Task: Find connections with filter location Hoogstraten with filter topic #jobsearching with filter profile language German with filter current company Lemon Tree Hotels with filter school Raghu Institute Of Technology with filter industry Mobile Food Services with filter service category Labor and Employment Law with filter keywords title Meals on Wheels Driver
Action: Mouse moved to (577, 120)
Screenshot: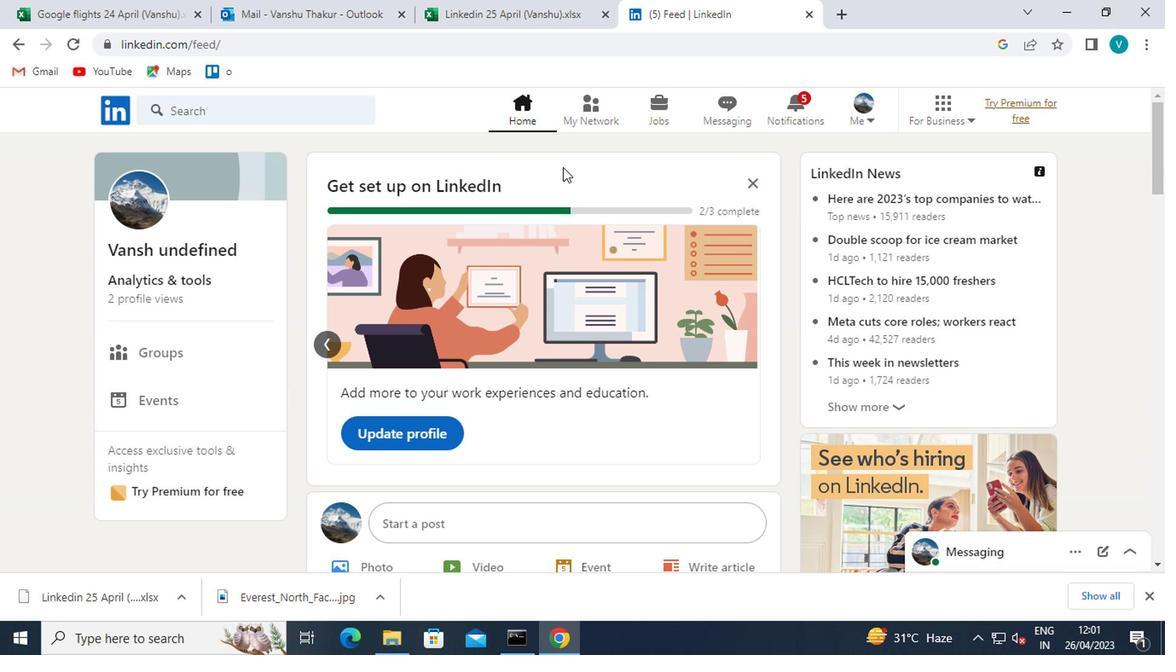 
Action: Mouse pressed left at (577, 120)
Screenshot: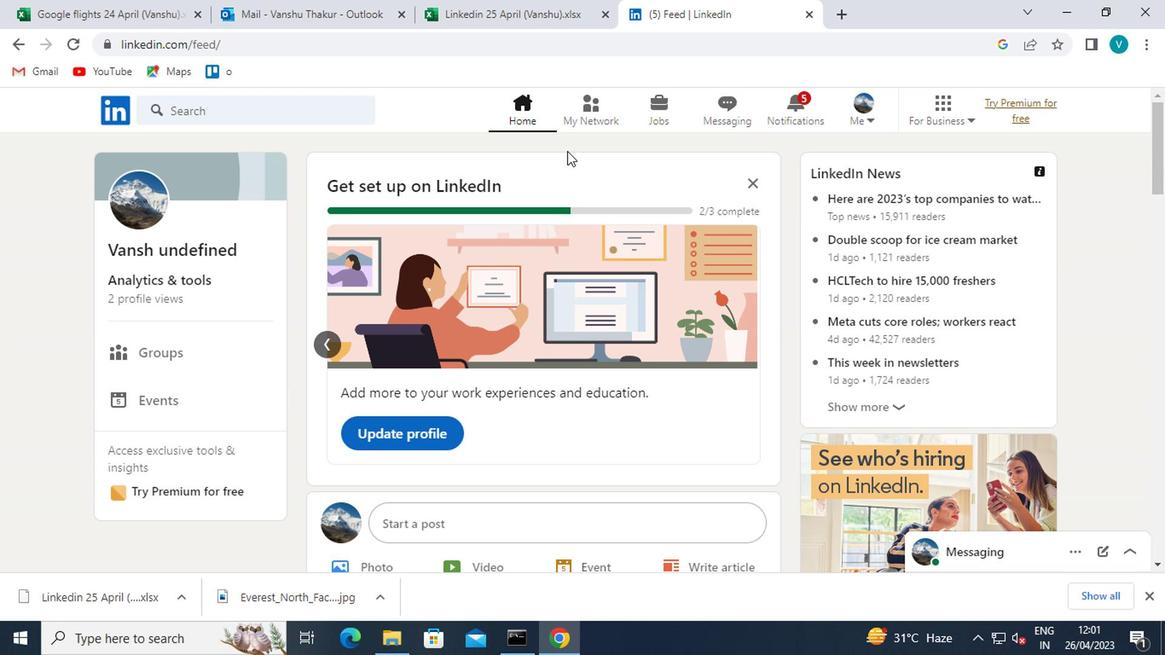 
Action: Mouse moved to (191, 202)
Screenshot: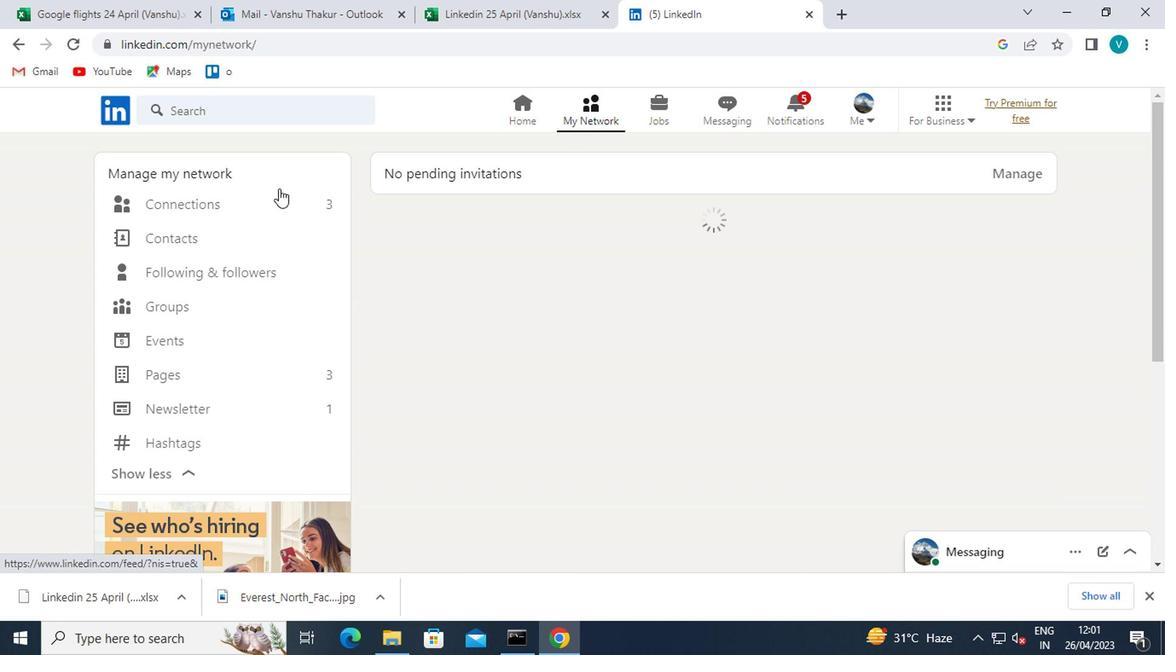 
Action: Mouse pressed left at (191, 202)
Screenshot: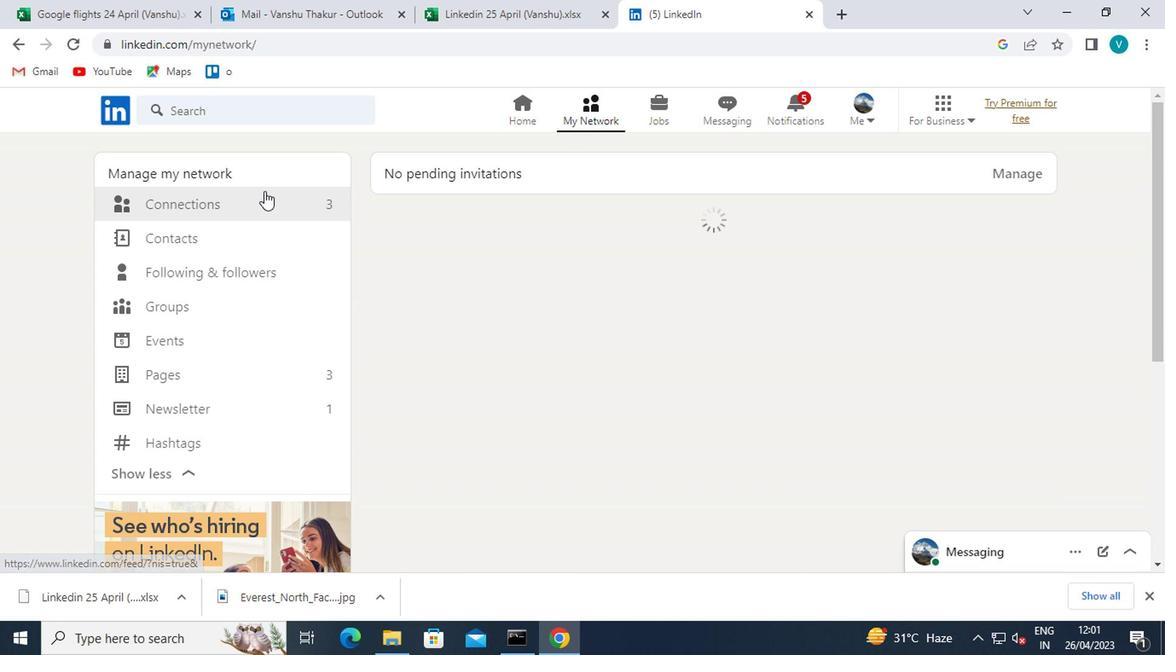
Action: Mouse moved to (702, 201)
Screenshot: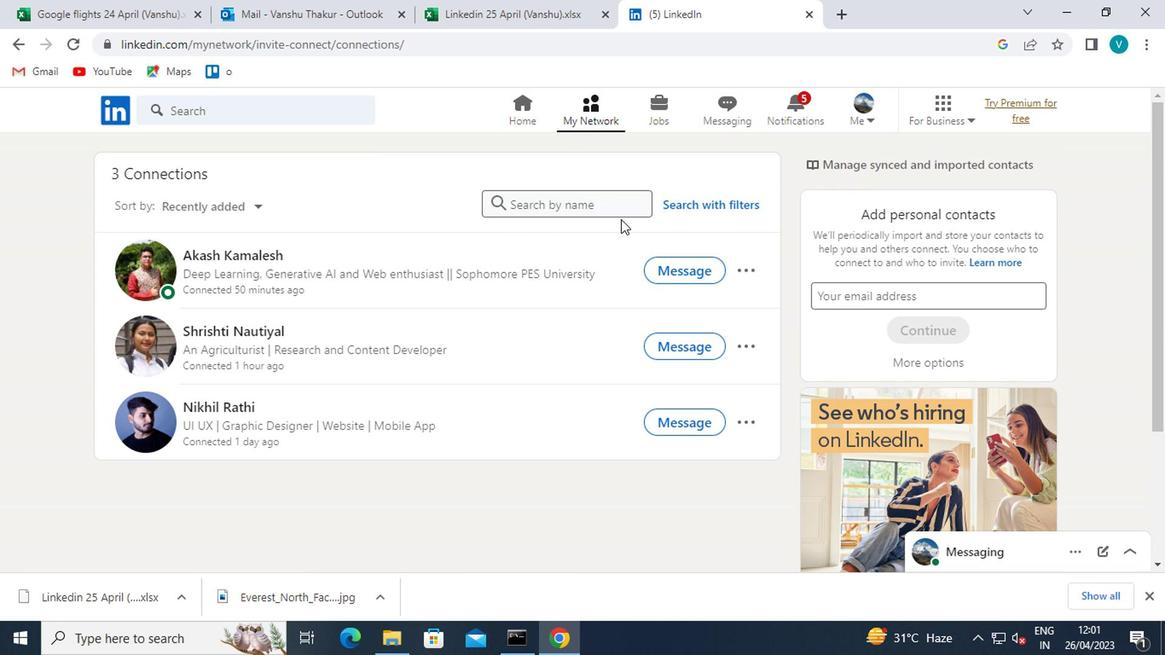 
Action: Mouse pressed left at (702, 201)
Screenshot: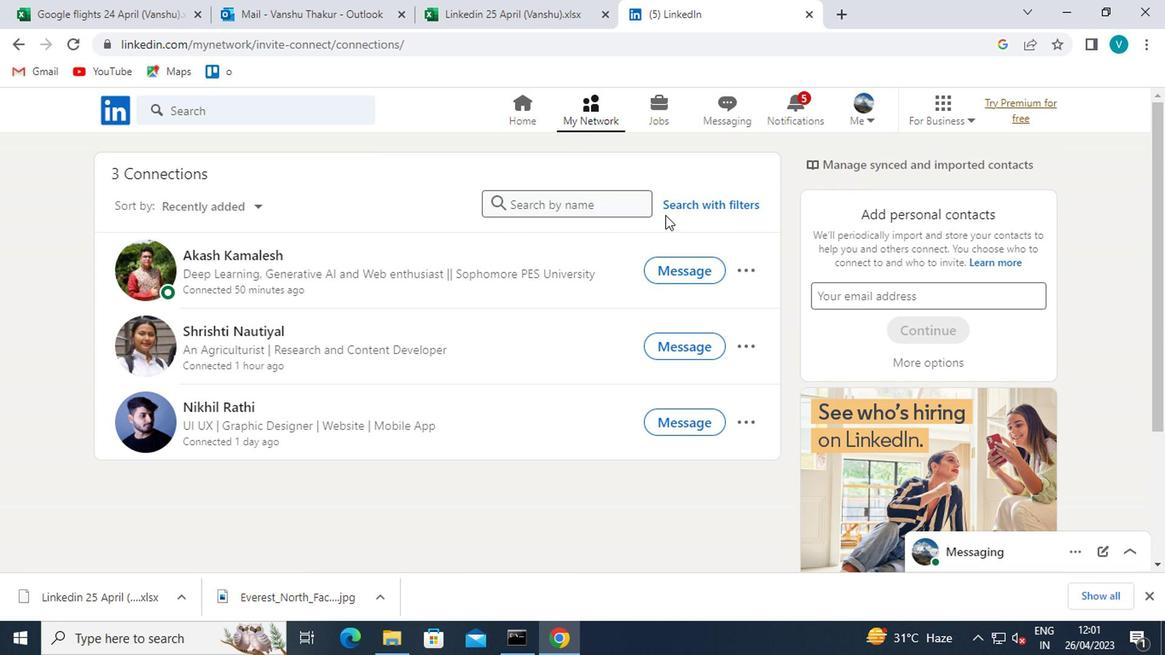 
Action: Mouse moved to (576, 158)
Screenshot: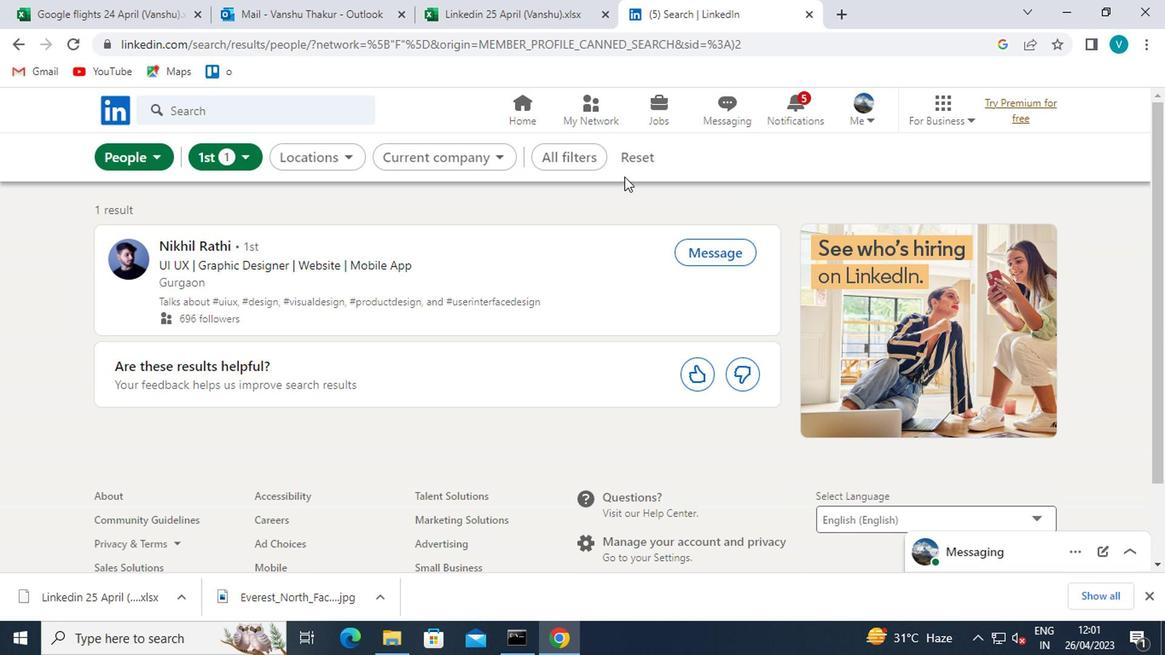 
Action: Mouse pressed left at (576, 158)
Screenshot: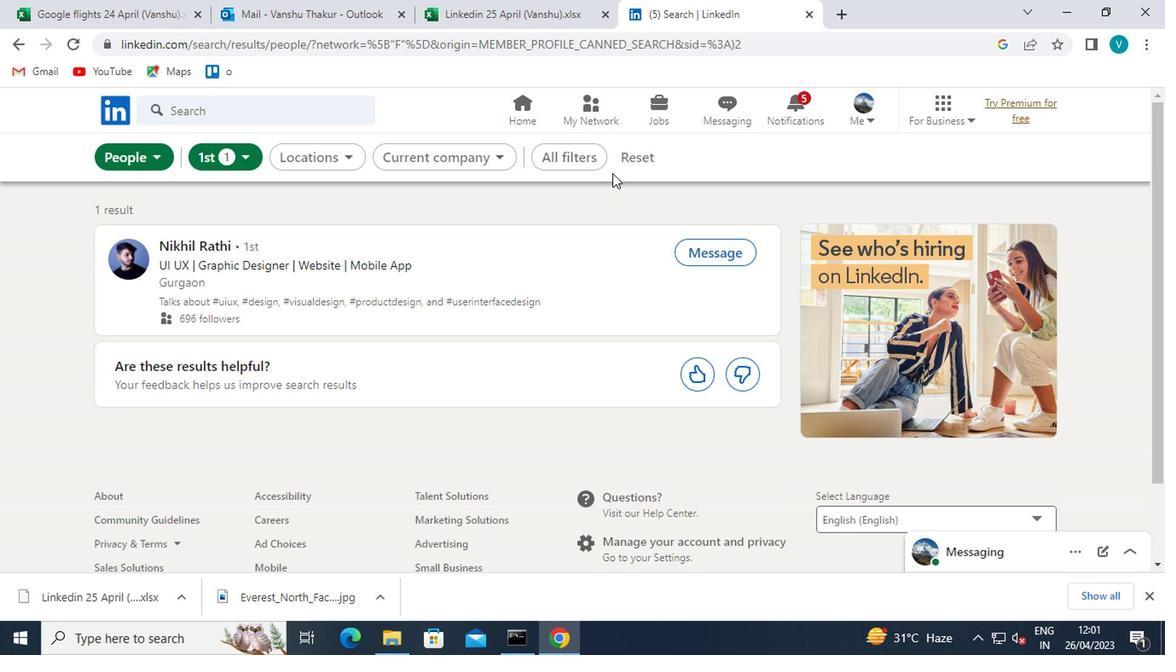 
Action: Mouse moved to (761, 260)
Screenshot: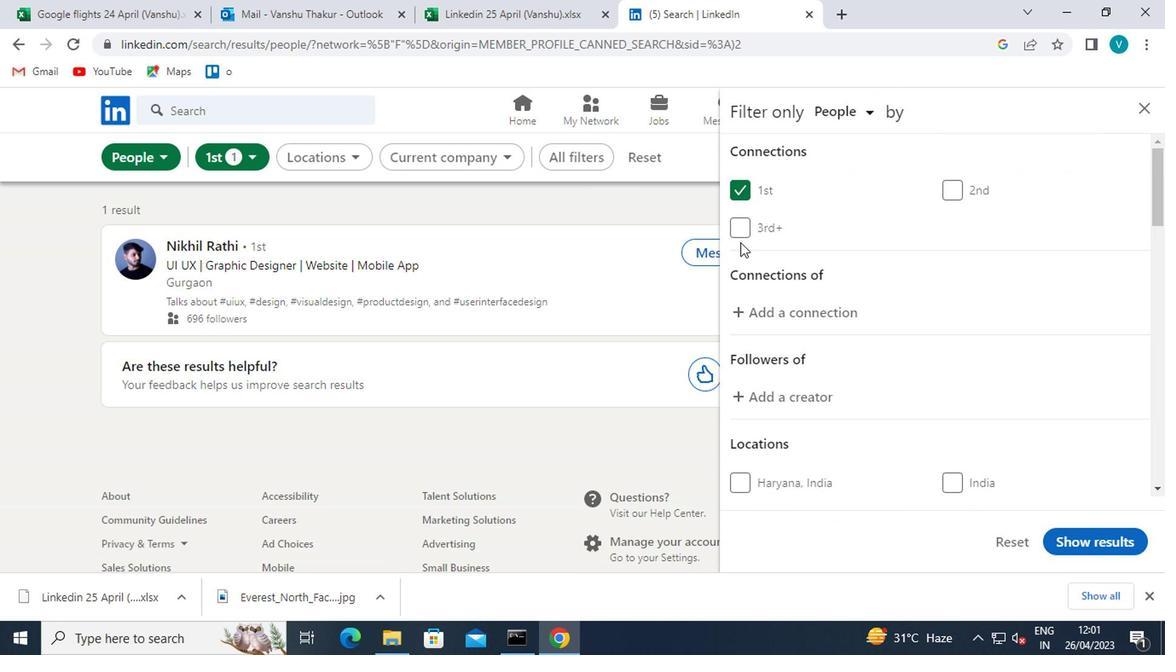 
Action: Mouse scrolled (761, 259) with delta (0, -1)
Screenshot: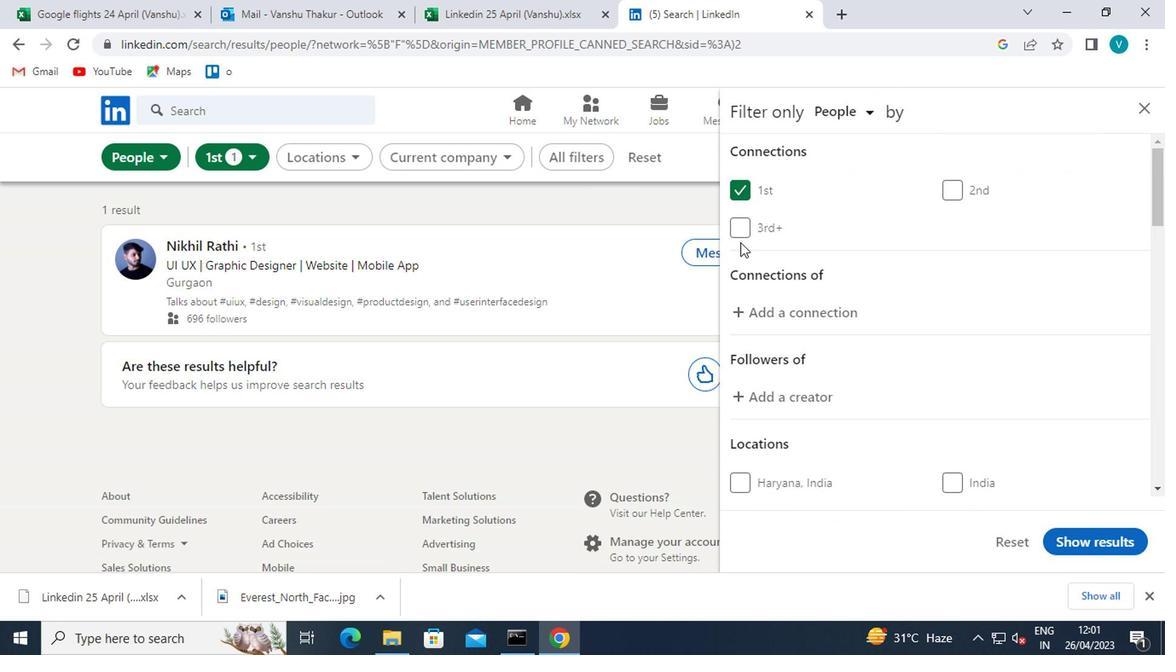 
Action: Mouse moved to (763, 261)
Screenshot: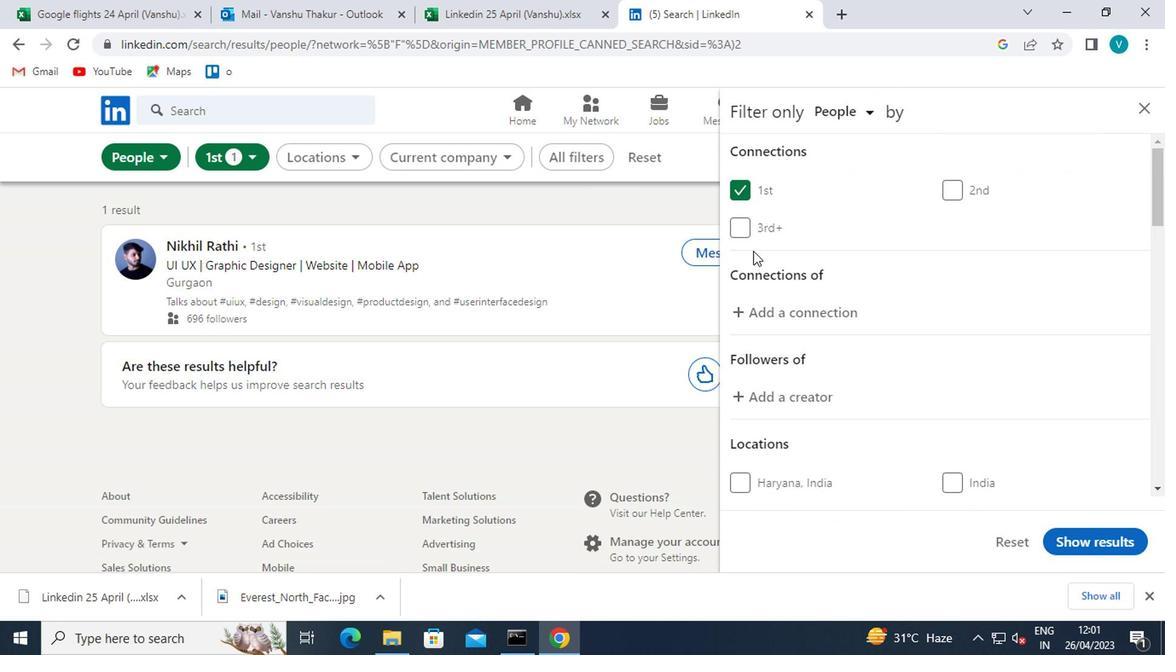 
Action: Mouse scrolled (763, 260) with delta (0, 0)
Screenshot: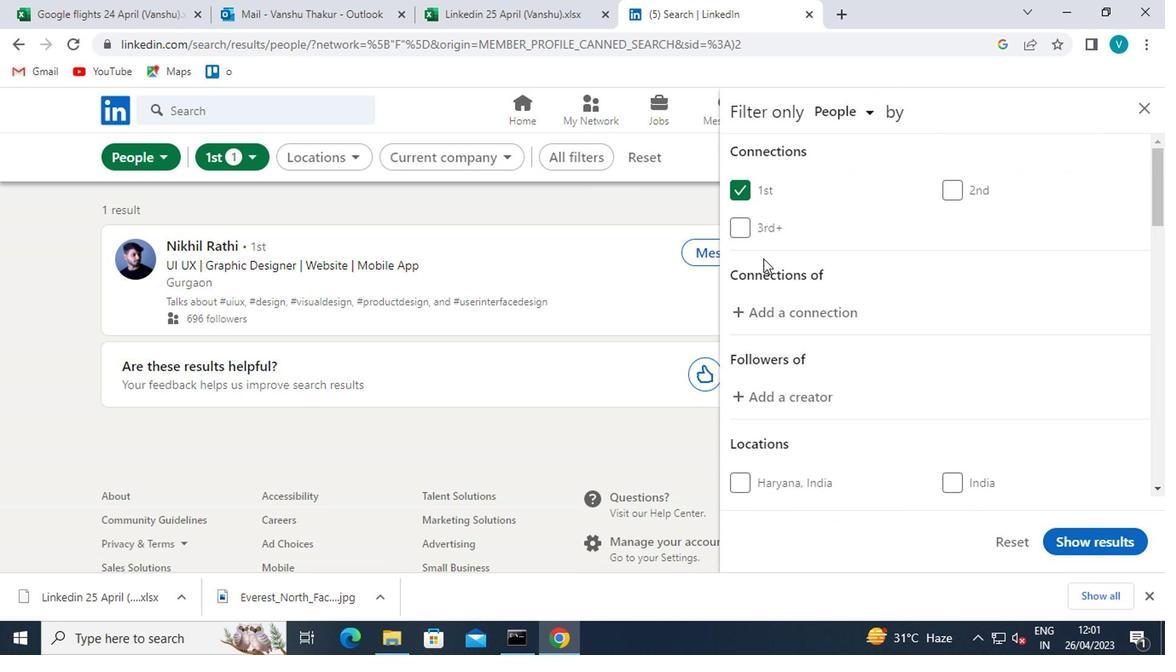 
Action: Mouse scrolled (763, 260) with delta (0, 0)
Screenshot: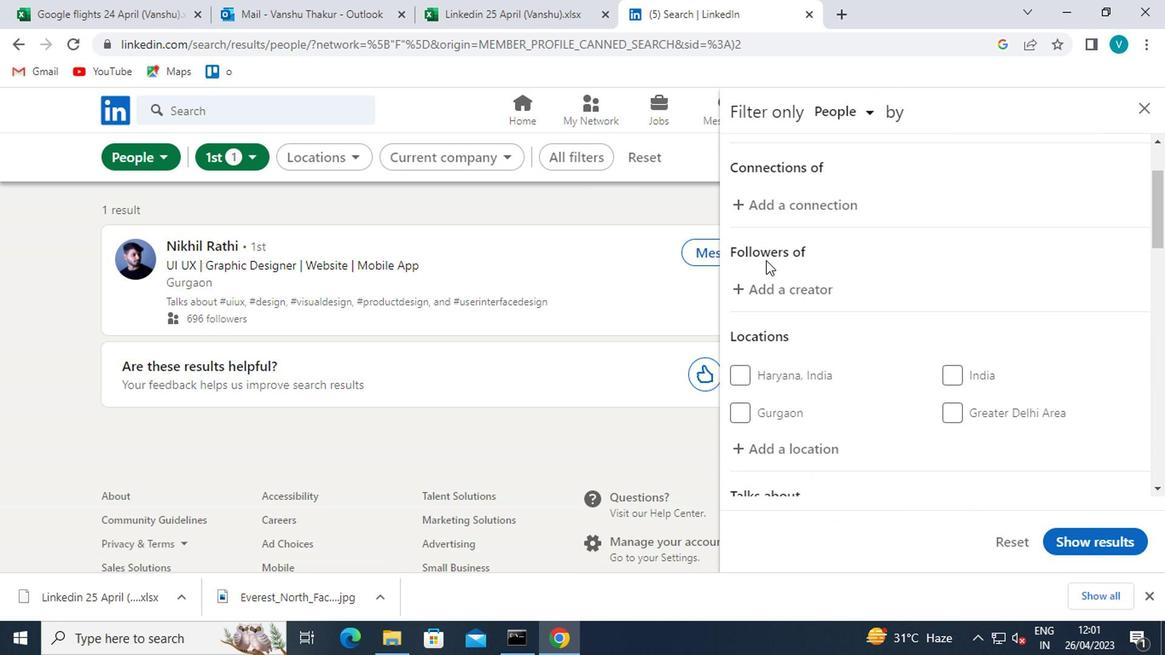 
Action: Mouse moved to (771, 301)
Screenshot: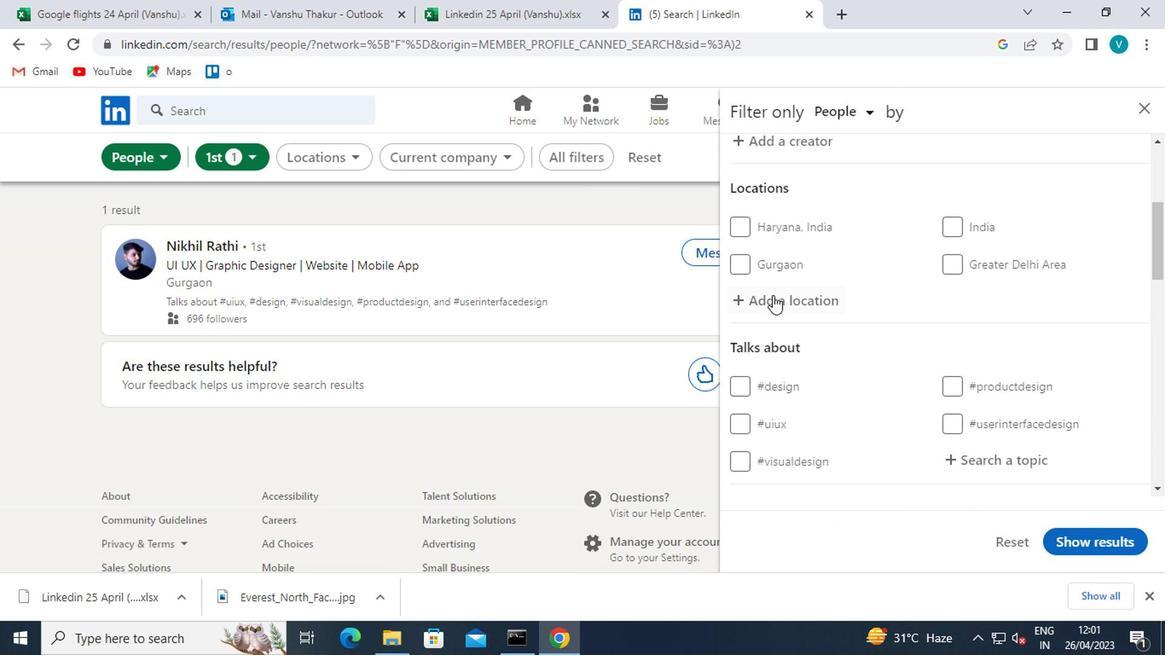 
Action: Mouse pressed left at (771, 301)
Screenshot: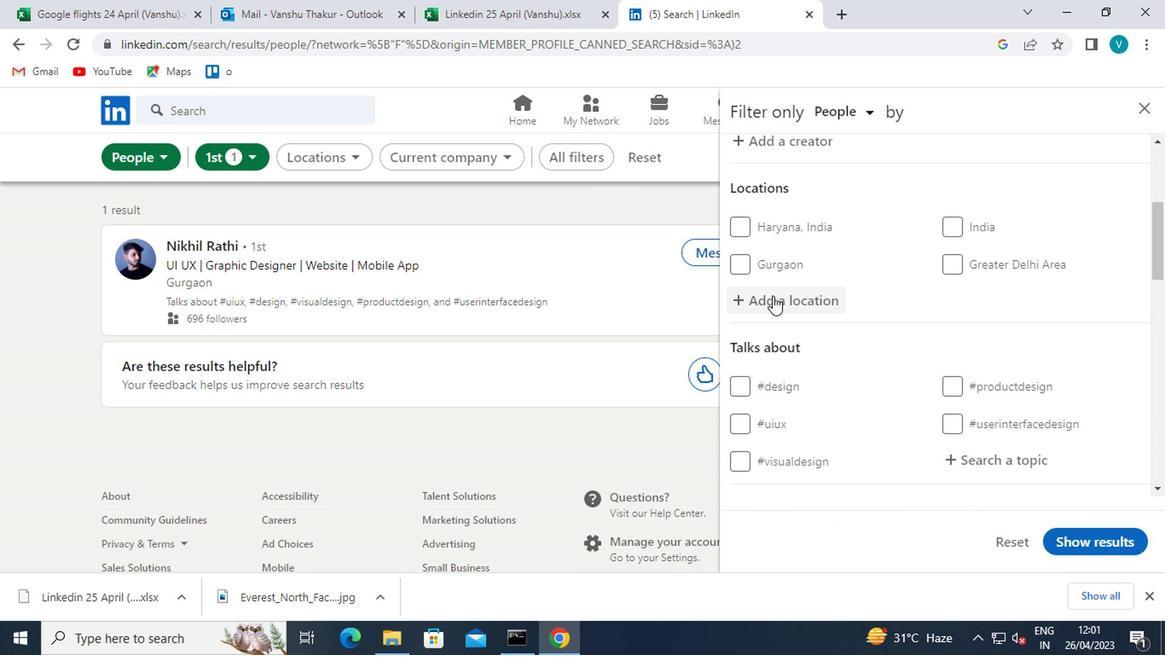 
Action: Mouse moved to (347, 152)
Screenshot: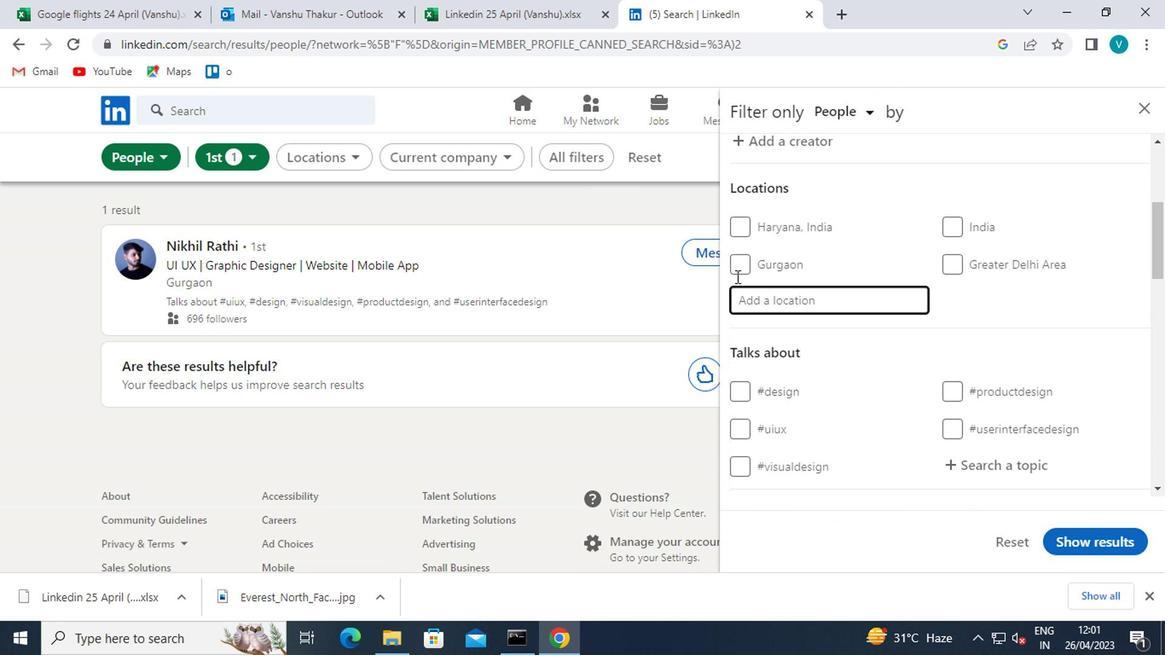
Action: Key pressed <Key.shift>HOOGSTRA
Screenshot: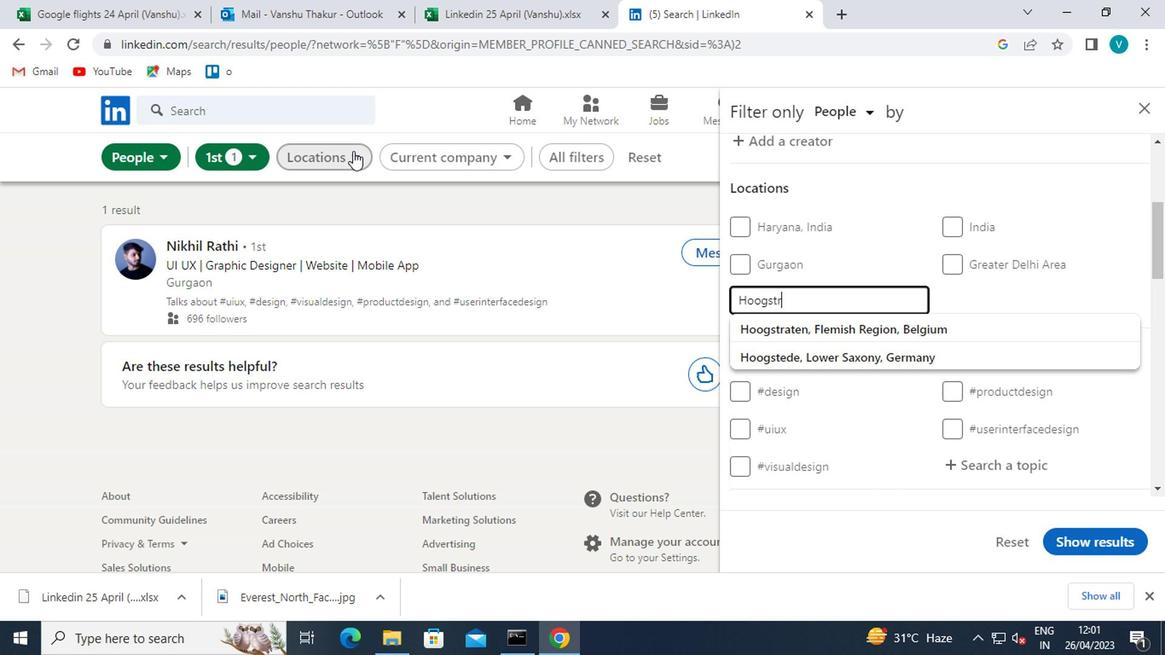 
Action: Mouse moved to (808, 322)
Screenshot: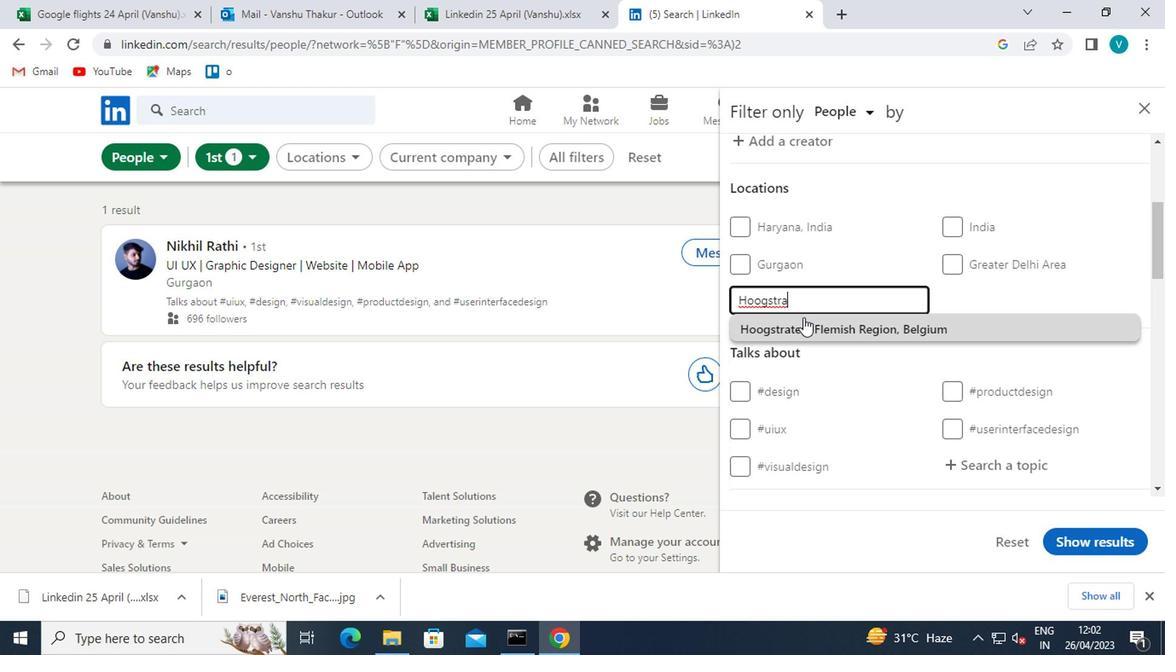 
Action: Mouse pressed left at (808, 322)
Screenshot: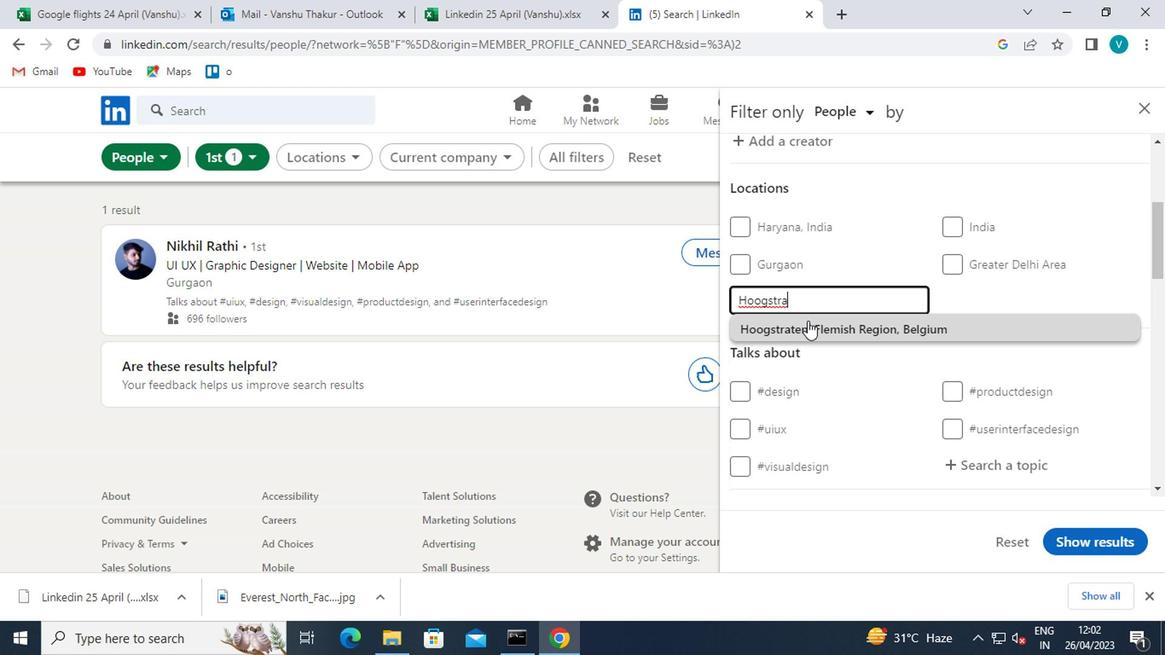 
Action: Mouse scrolled (808, 322) with delta (0, 0)
Screenshot: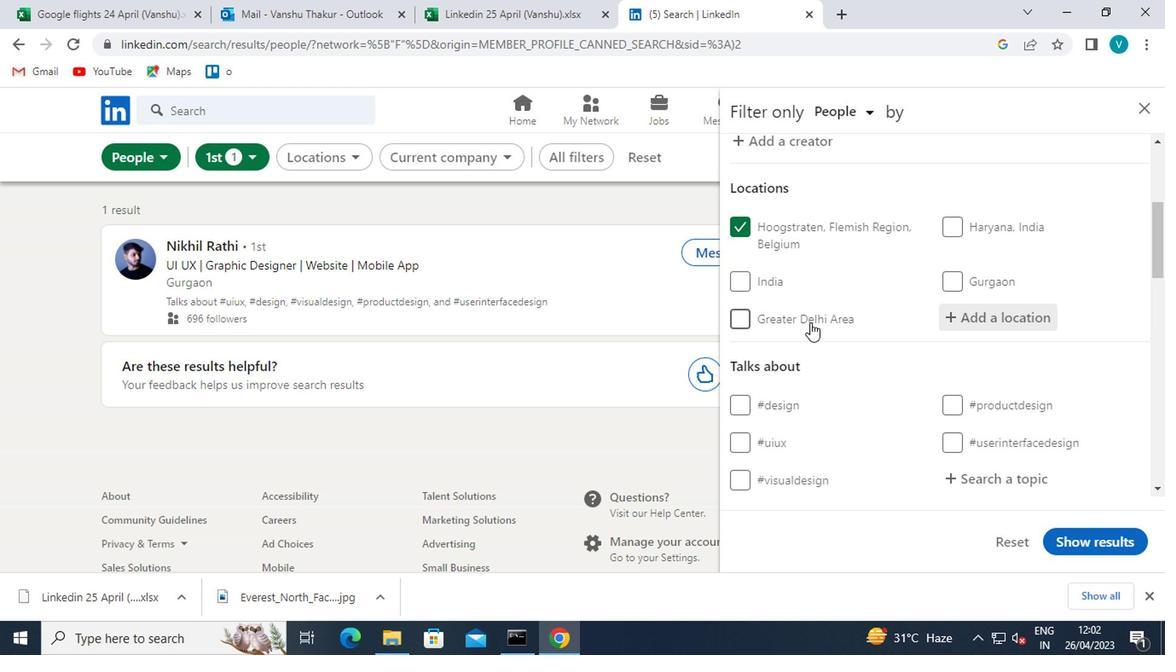 
Action: Mouse moved to (978, 400)
Screenshot: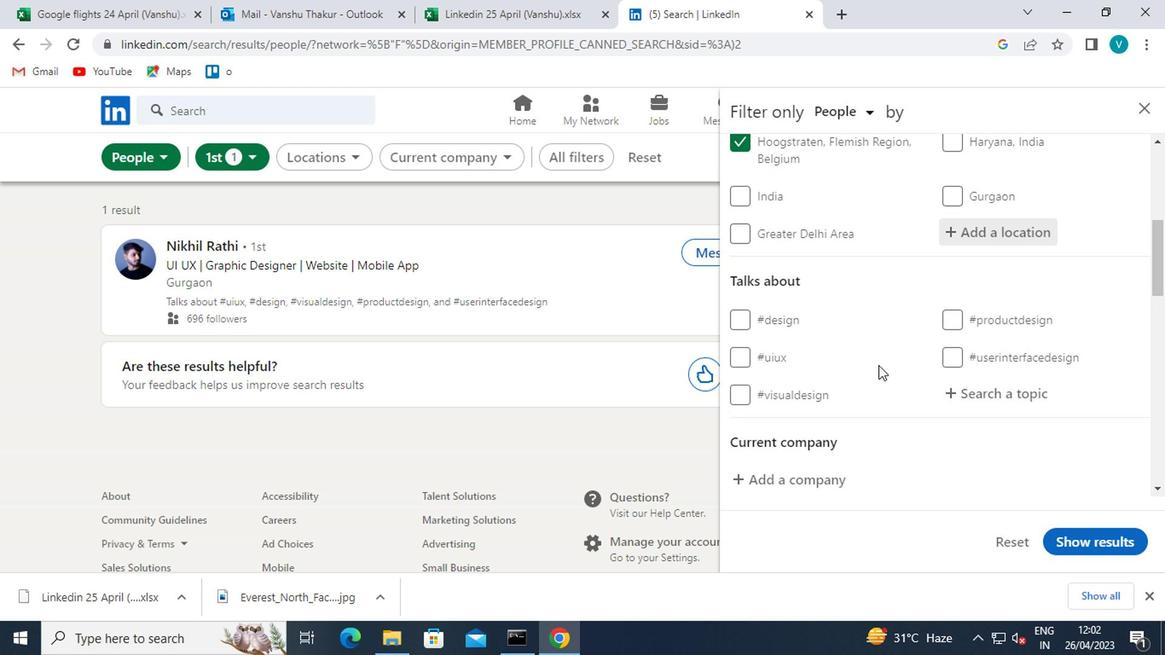 
Action: Mouse pressed left at (978, 400)
Screenshot: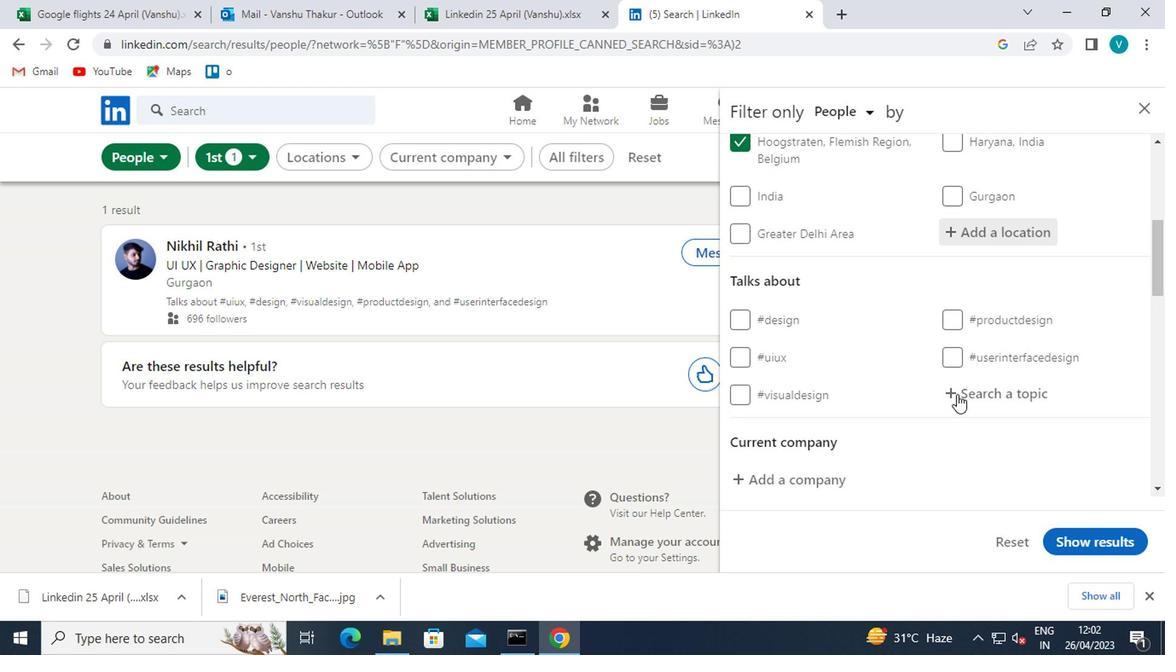 
Action: Mouse moved to (675, 195)
Screenshot: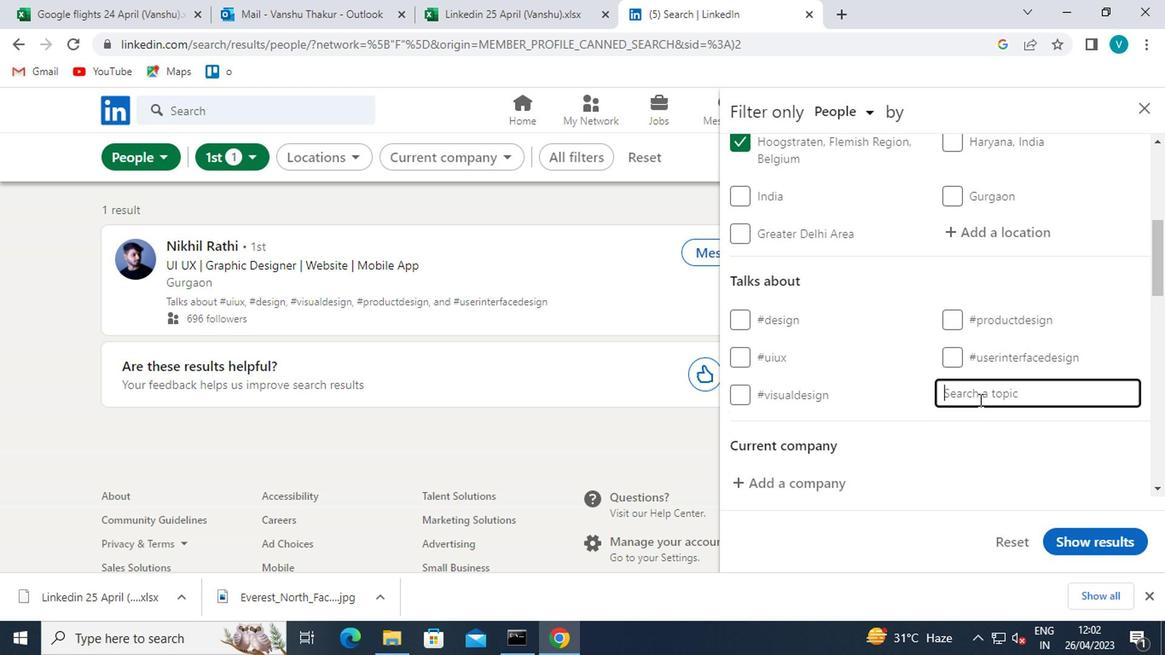 
Action: Key pressed <Key.shift>#JOBSEARCHING
Screenshot: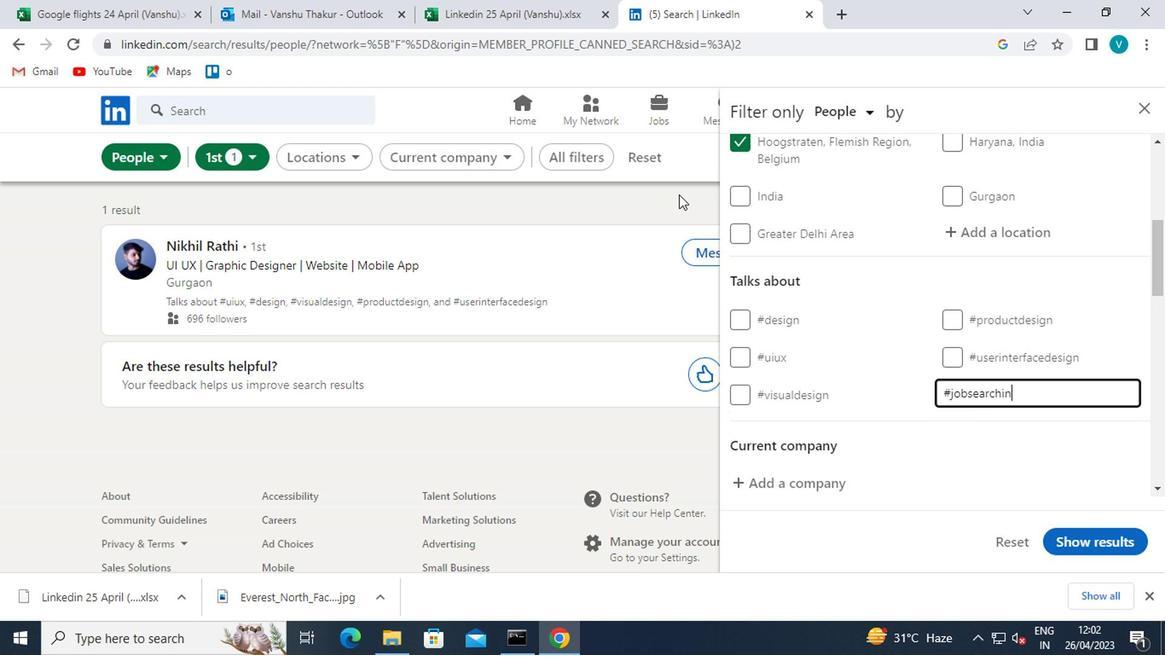 
Action: Mouse moved to (922, 428)
Screenshot: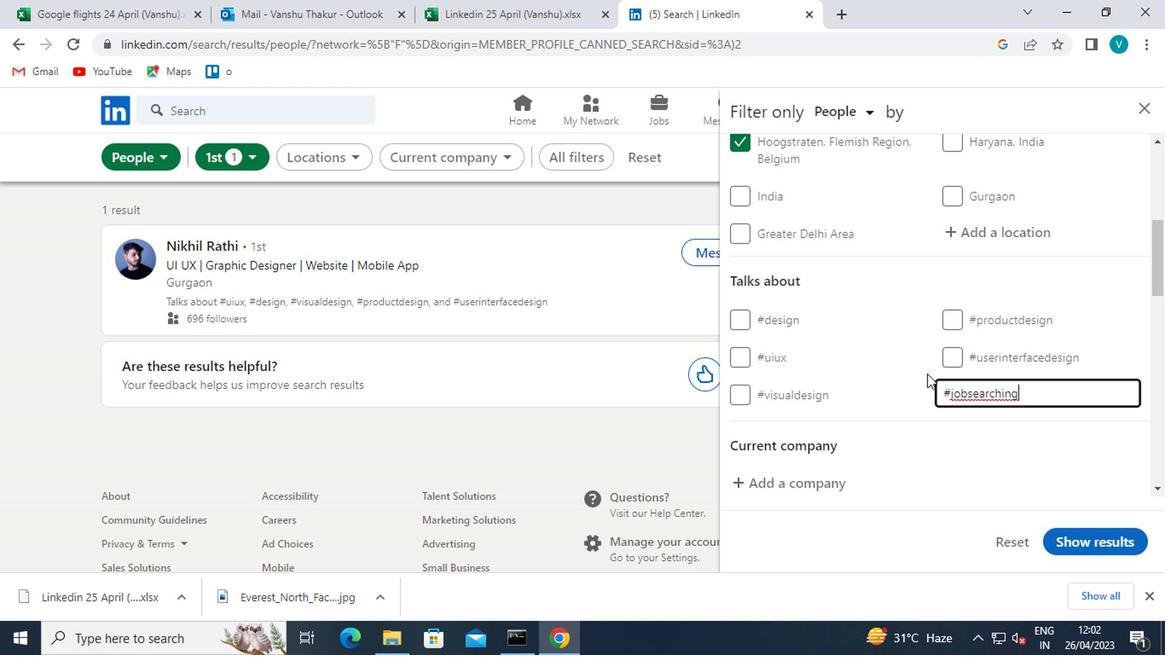 
Action: Mouse pressed left at (922, 428)
Screenshot: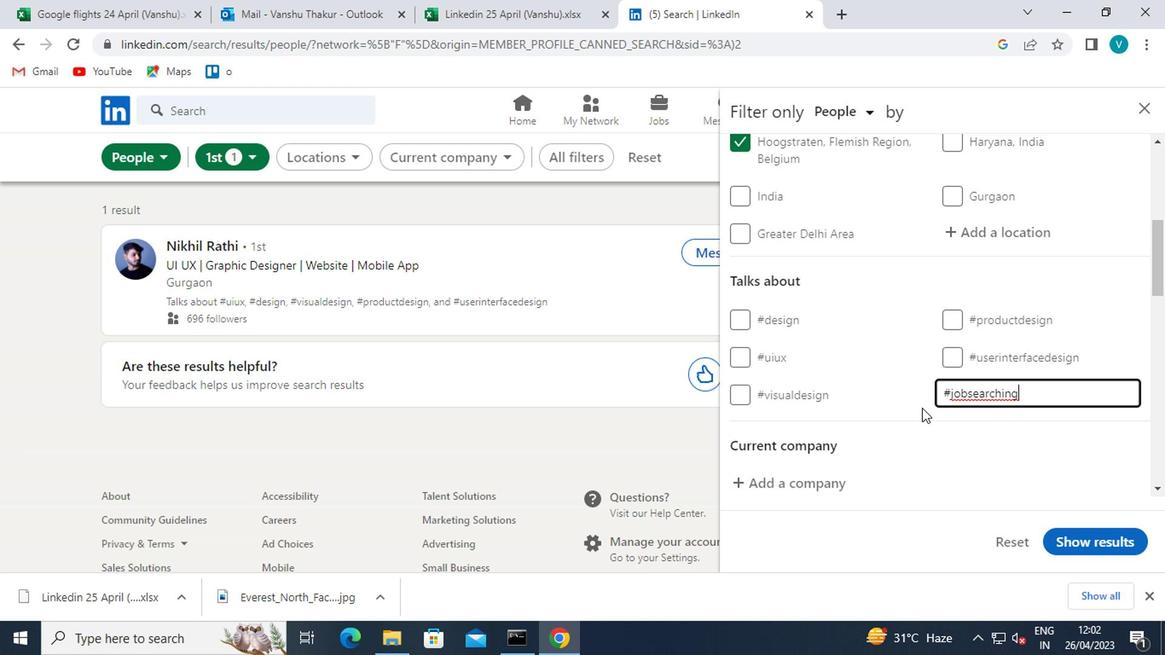 
Action: Mouse scrolled (922, 427) with delta (0, -1)
Screenshot: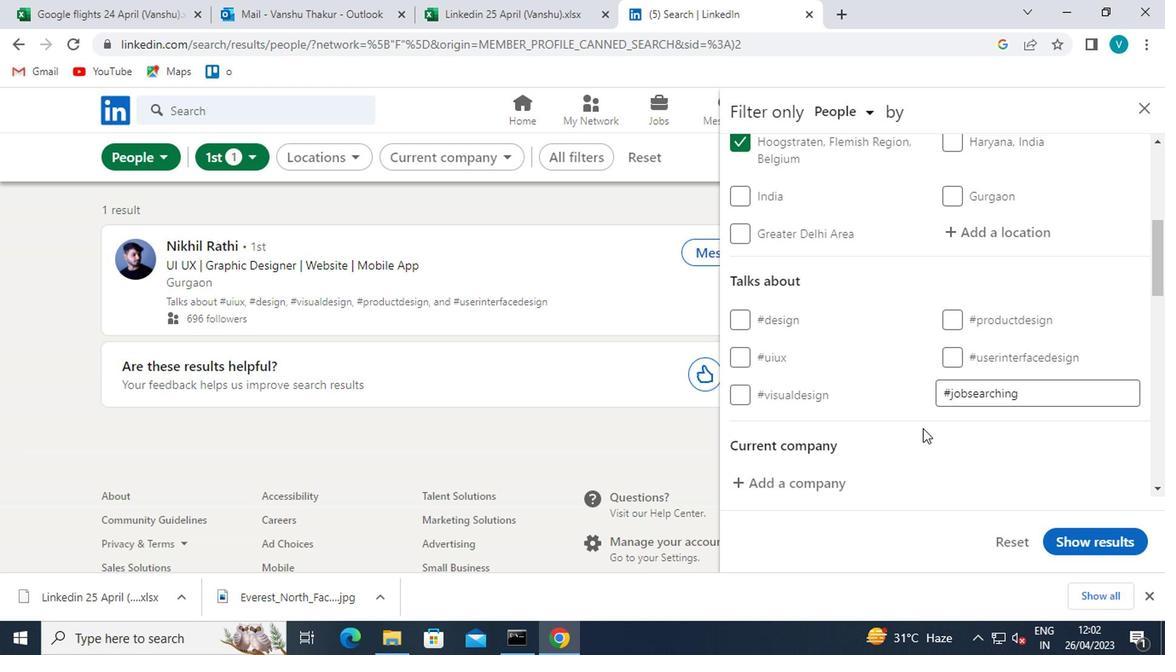 
Action: Mouse scrolled (922, 427) with delta (0, -1)
Screenshot: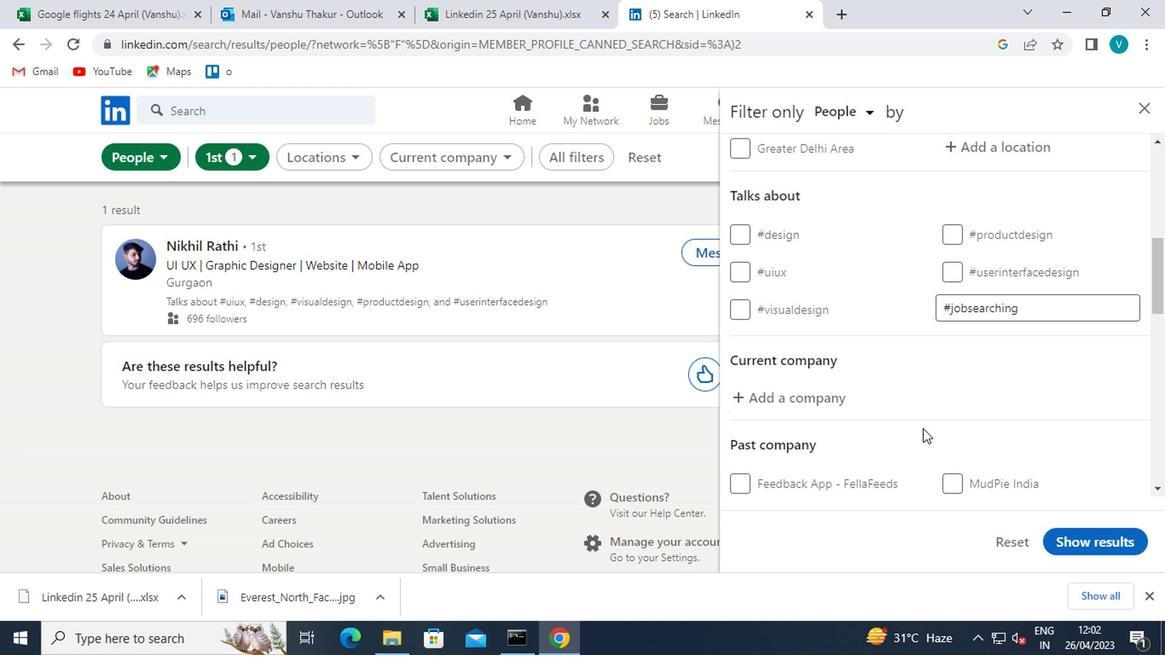 
Action: Mouse scrolled (922, 427) with delta (0, -1)
Screenshot: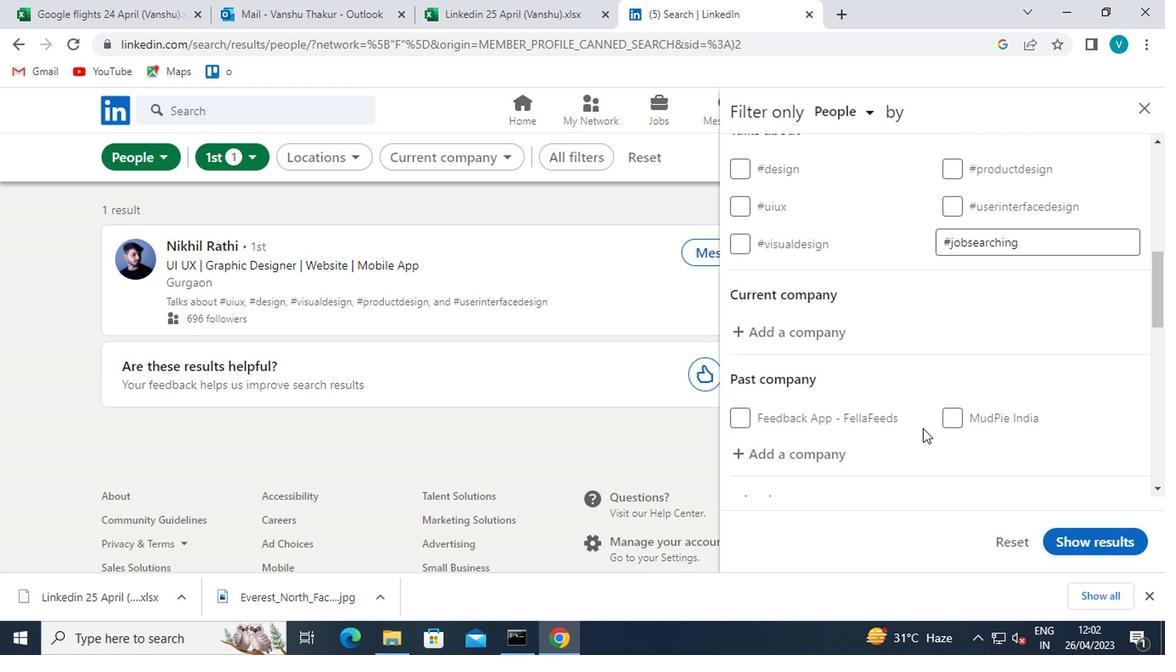 
Action: Mouse moved to (798, 233)
Screenshot: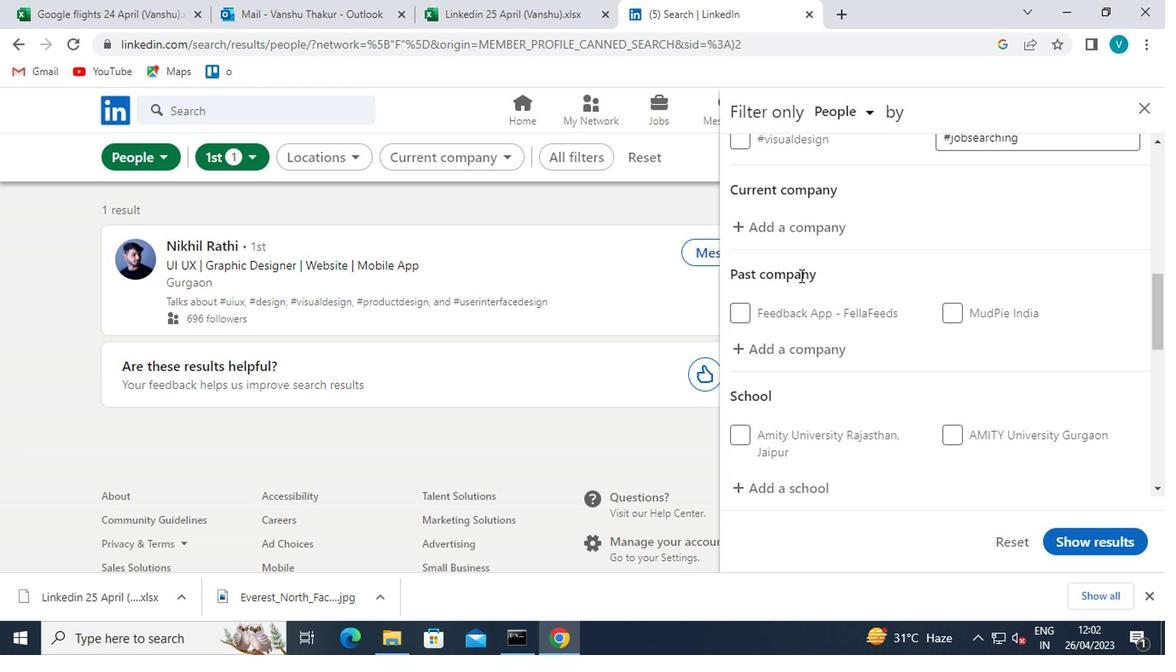 
Action: Mouse pressed left at (798, 233)
Screenshot: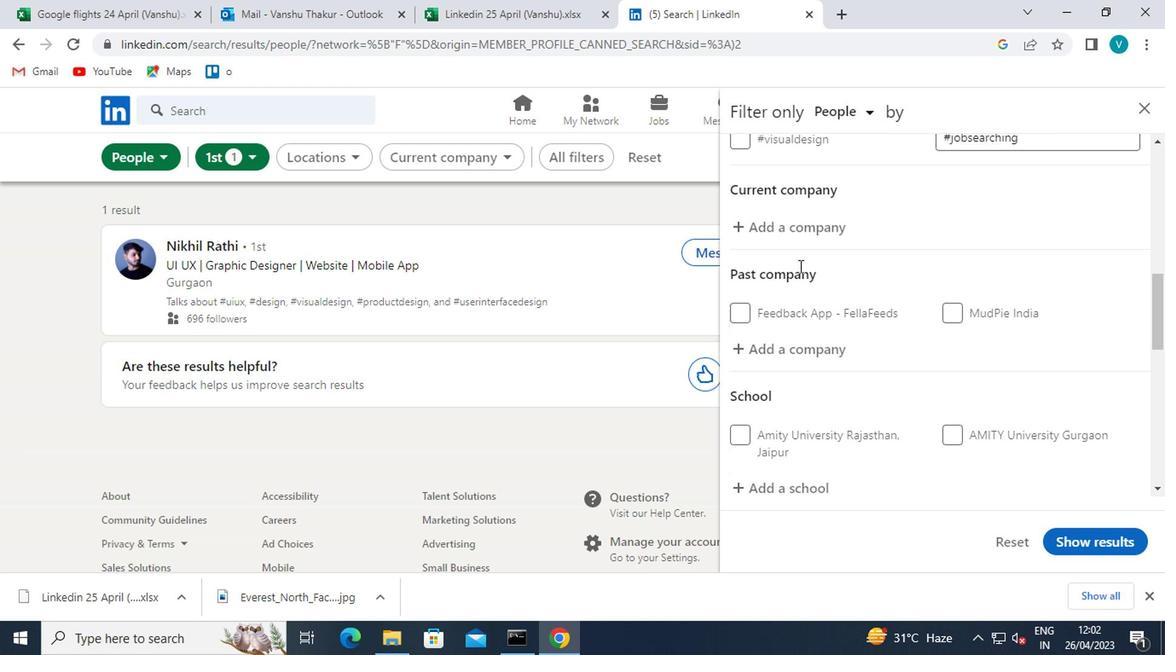 
Action: Key pressed <Key.shift>LEMON<Key.space><Key.shift>TREE<Key.space>
Screenshot: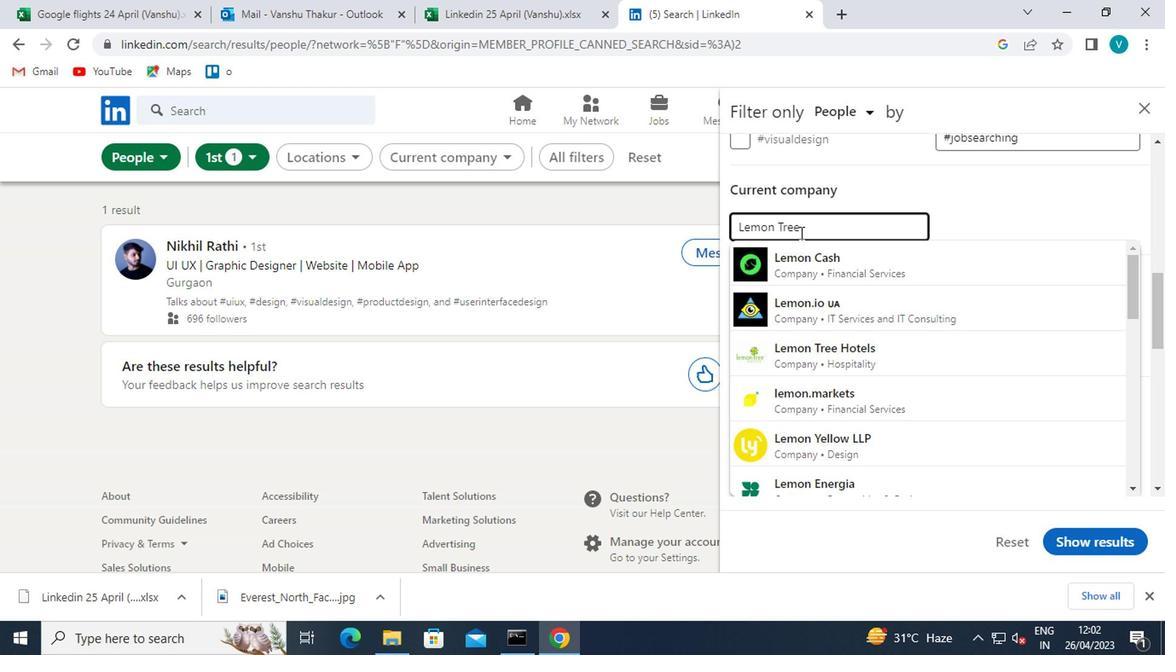 
Action: Mouse moved to (805, 260)
Screenshot: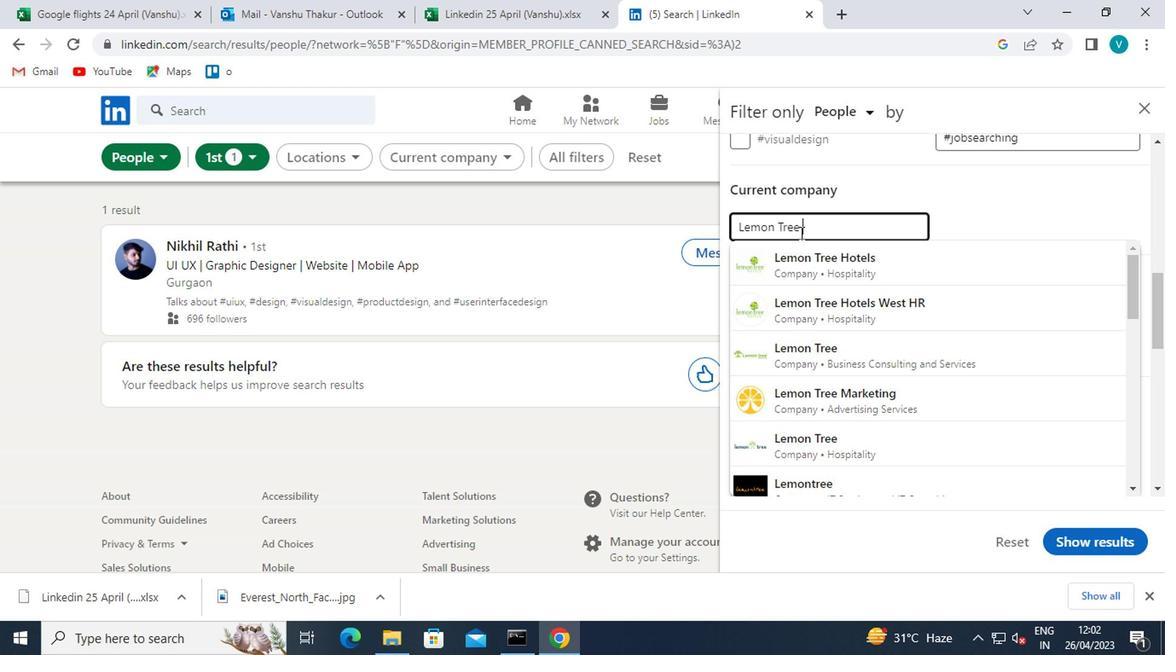 
Action: Mouse pressed left at (805, 260)
Screenshot: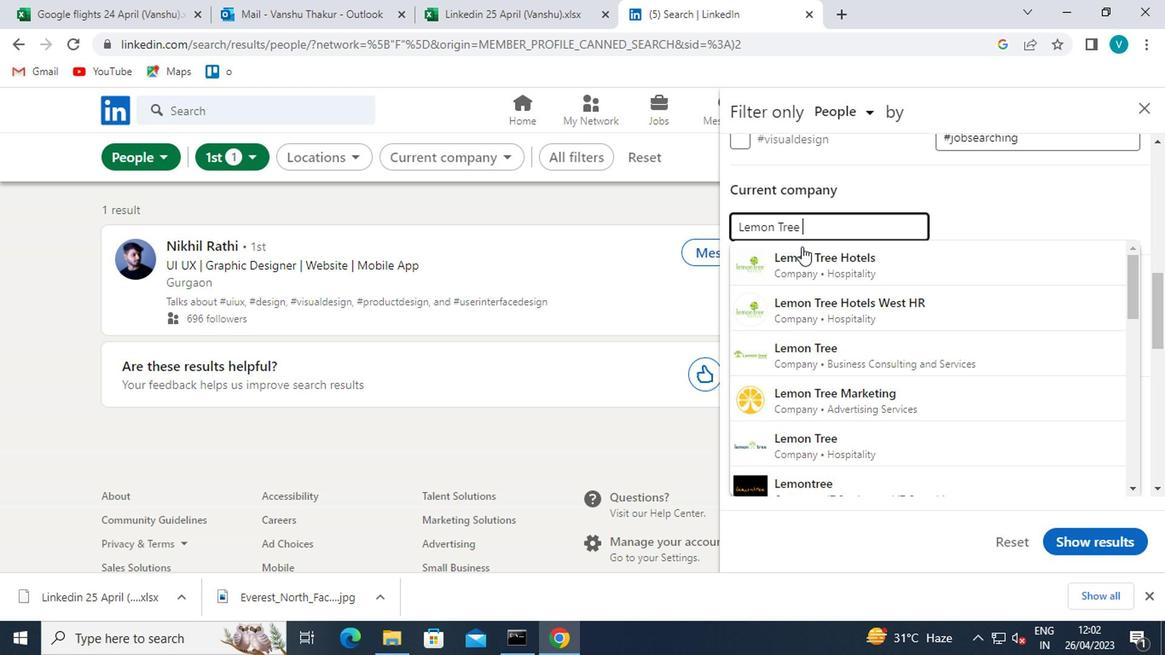 
Action: Mouse scrolled (805, 259) with delta (0, -1)
Screenshot: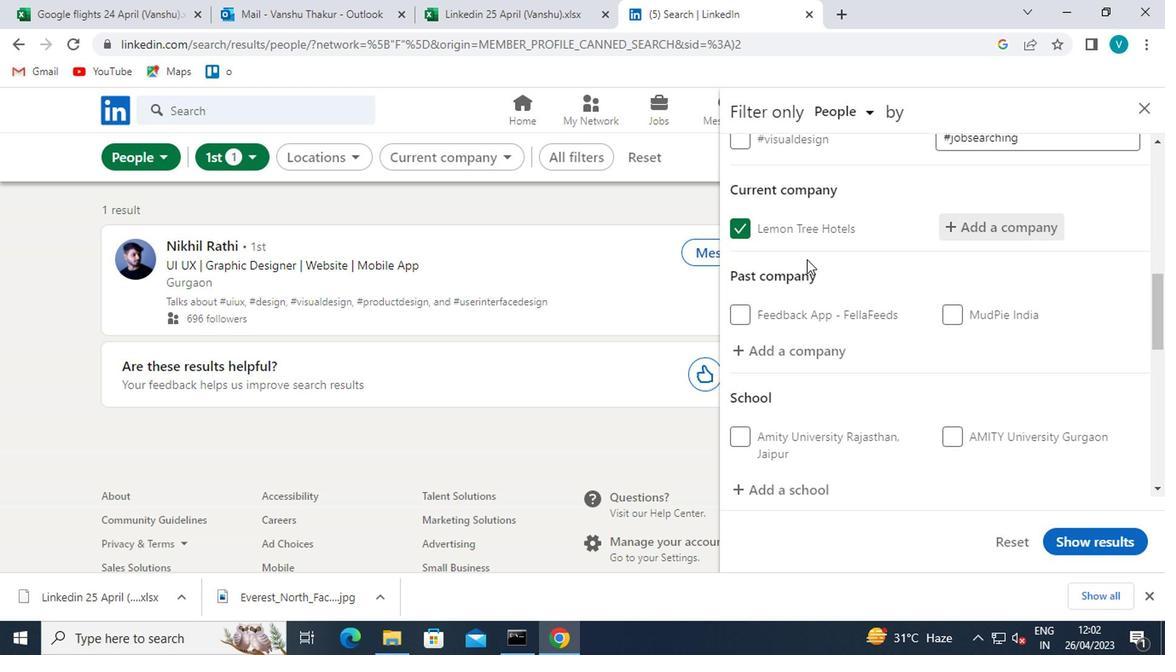 
Action: Mouse moved to (774, 403)
Screenshot: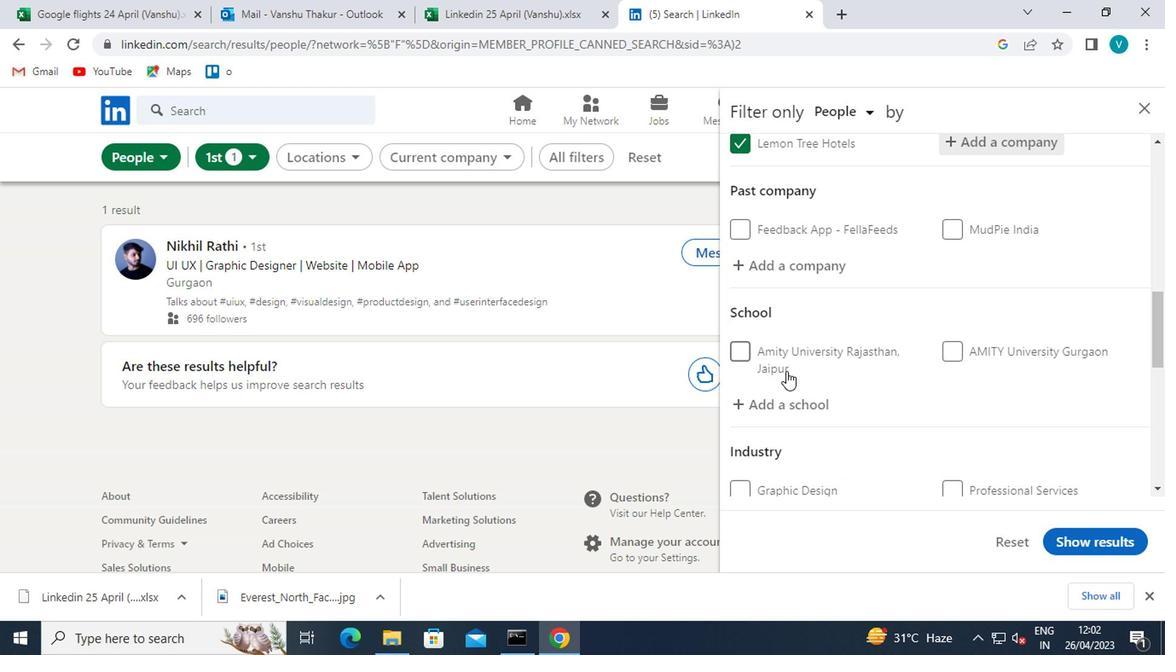
Action: Mouse pressed left at (774, 403)
Screenshot: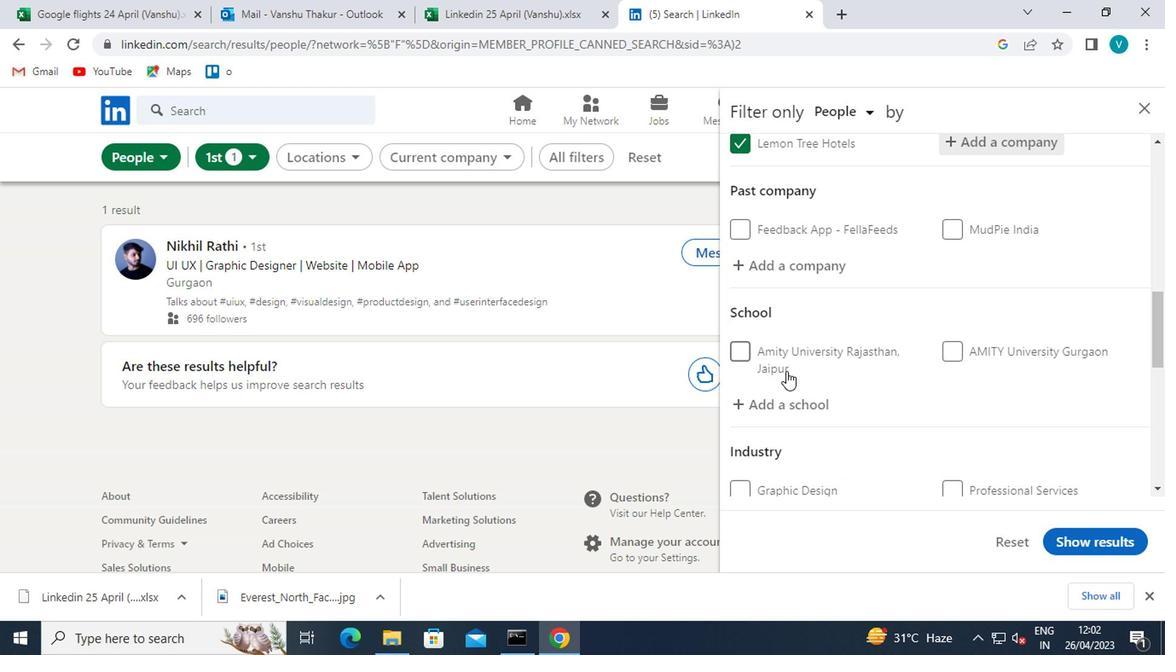 
Action: Mouse moved to (709, 358)
Screenshot: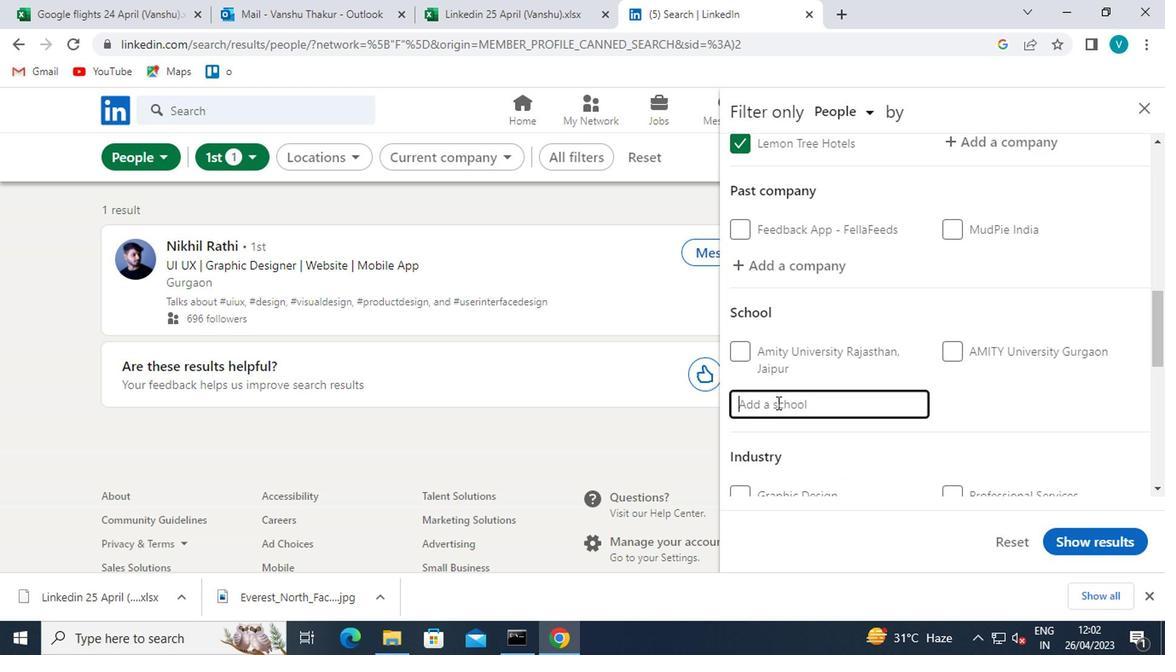 
Action: Key pressed <Key.shift>RAGHY<Key.backspace>U<Key.space><Key.shift>INSTITUTE<Key.space>OF<Key.space>
Screenshot: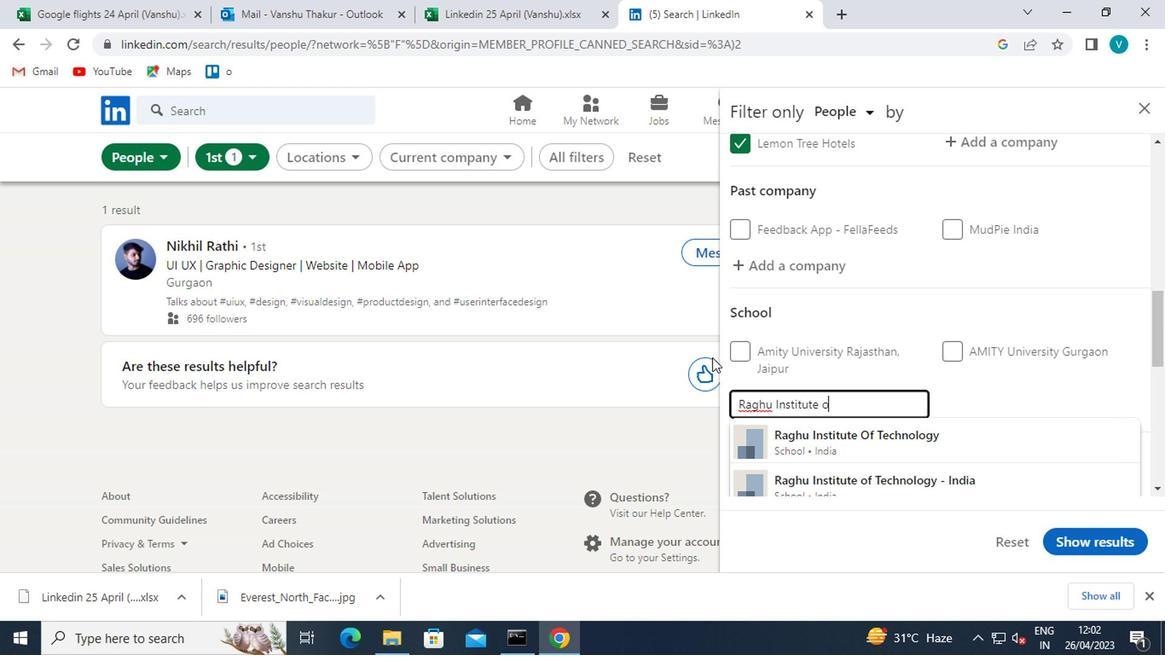 
Action: Mouse moved to (875, 437)
Screenshot: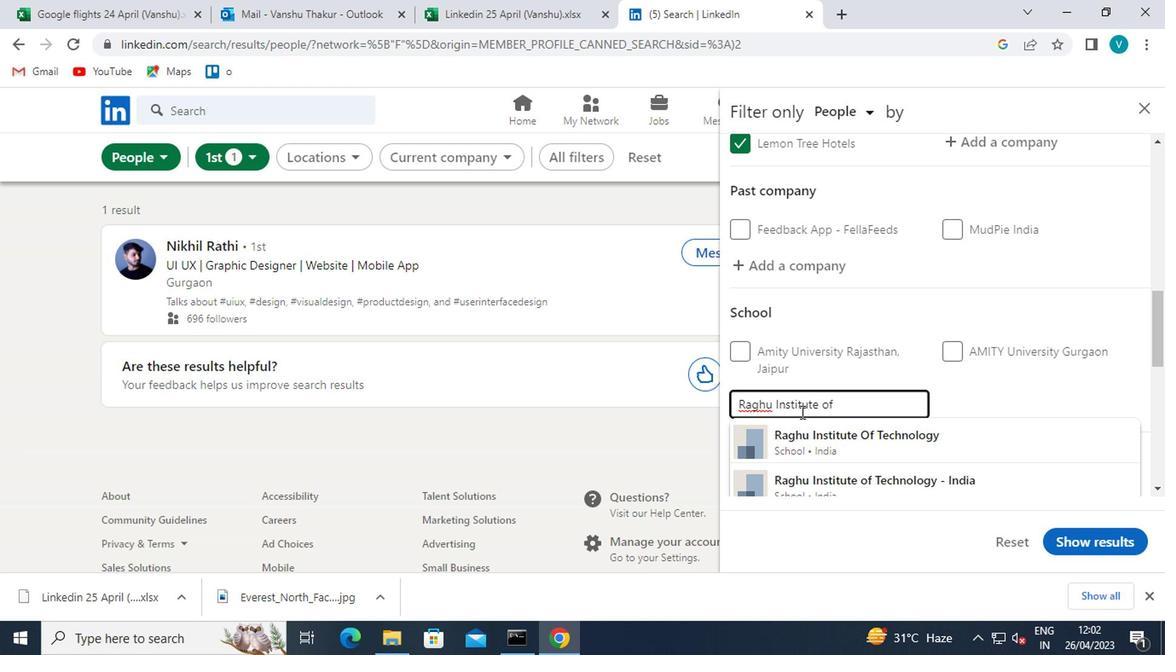 
Action: Mouse pressed left at (875, 437)
Screenshot: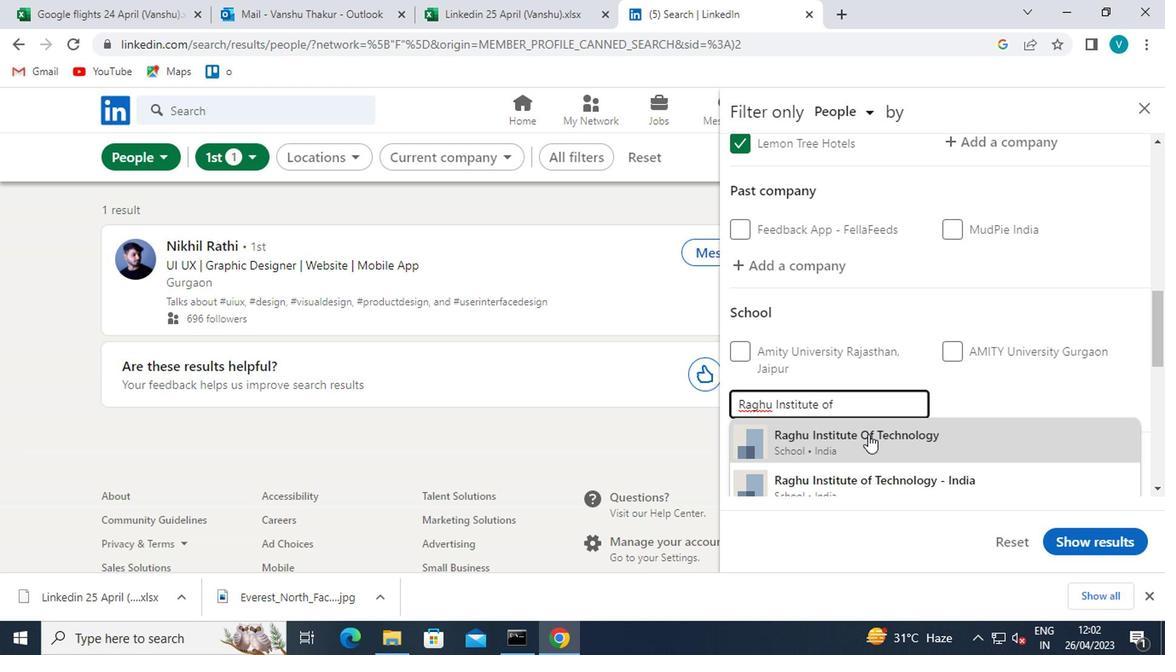 
Action: Mouse scrolled (875, 435) with delta (0, -1)
Screenshot: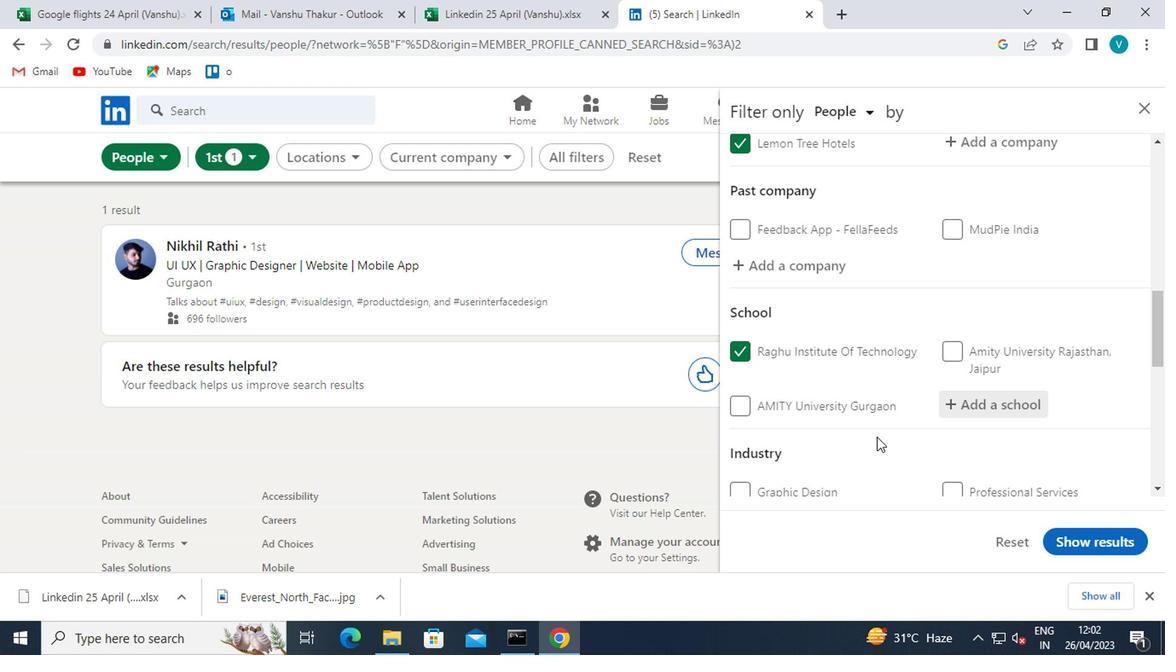 
Action: Mouse scrolled (875, 435) with delta (0, -1)
Screenshot: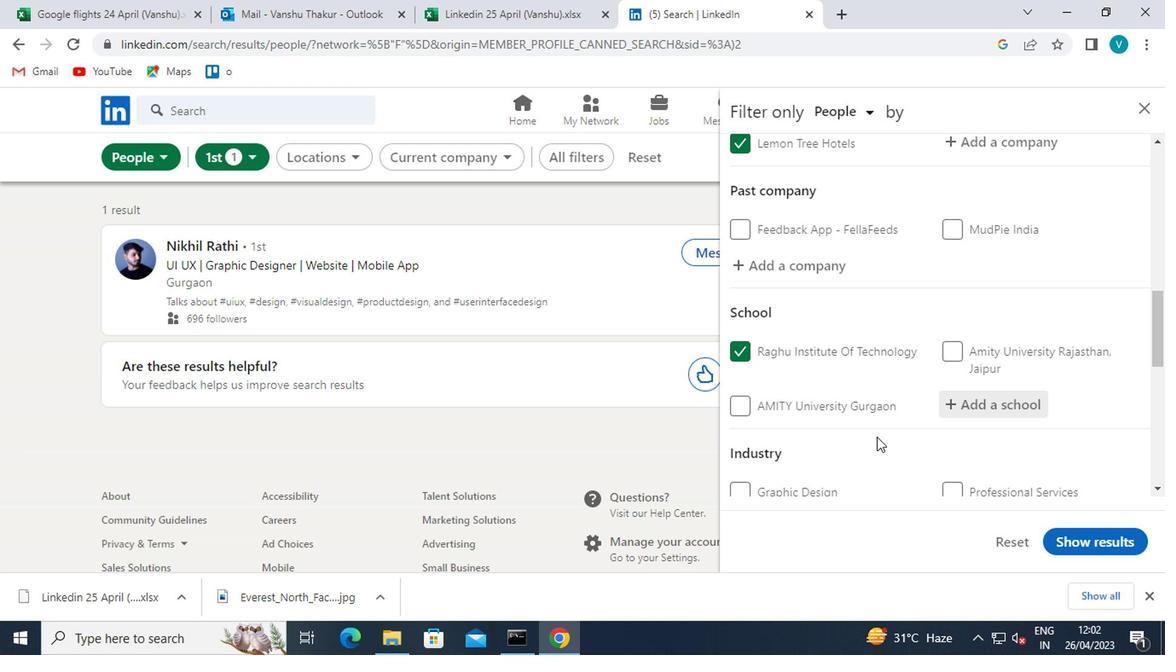 
Action: Mouse moved to (978, 362)
Screenshot: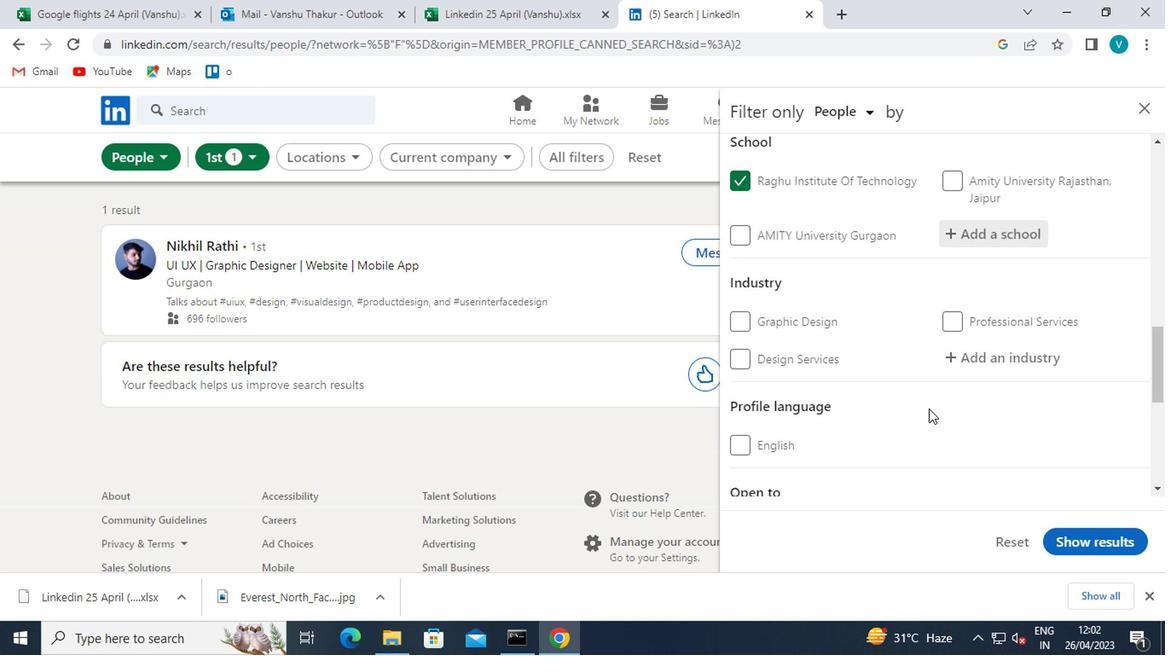 
Action: Mouse pressed left at (978, 362)
Screenshot: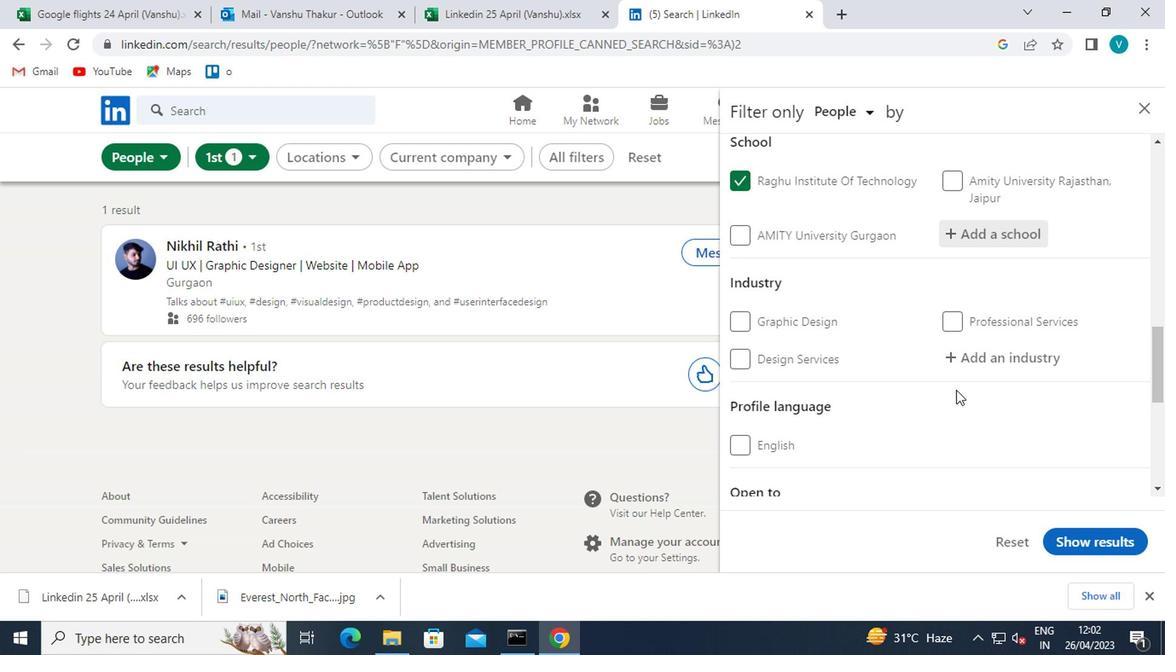 
Action: Mouse moved to (800, 198)
Screenshot: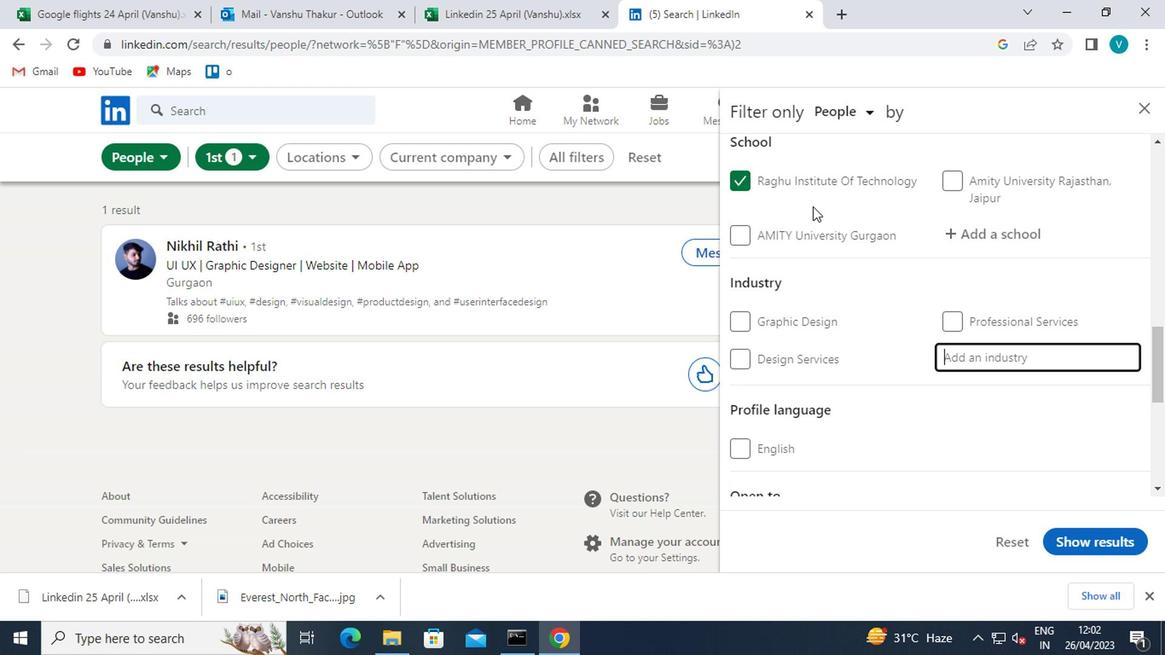 
Action: Key pressed <Key.shift>MOBILE<Key.space>
Screenshot: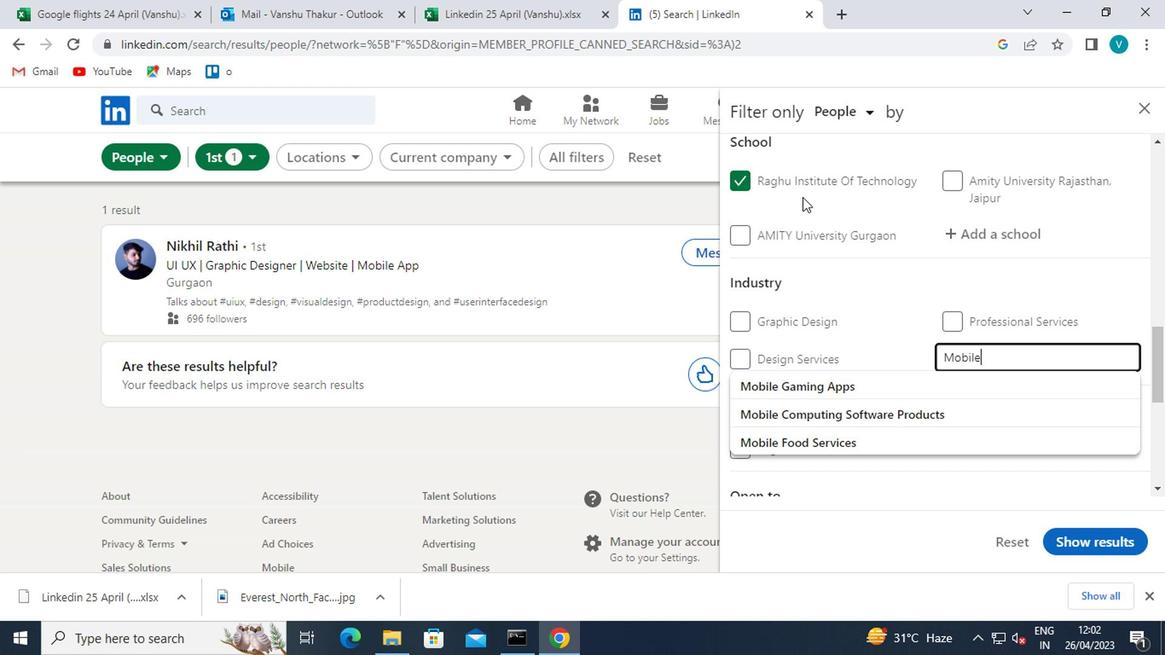 
Action: Mouse moved to (821, 441)
Screenshot: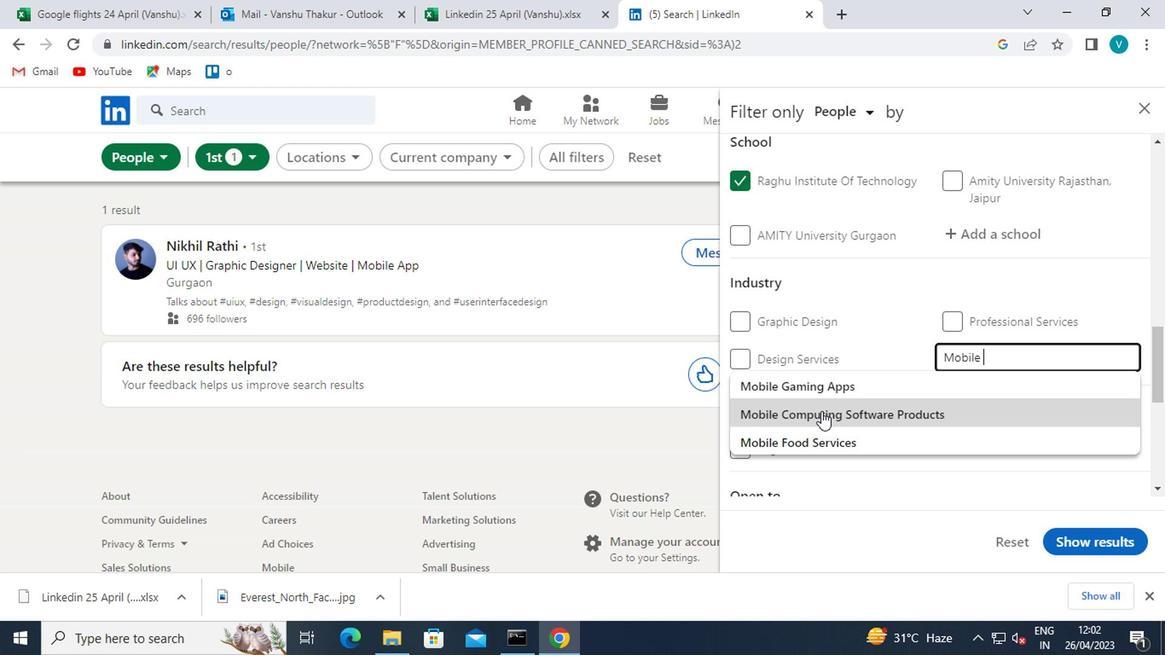
Action: Mouse pressed left at (821, 441)
Screenshot: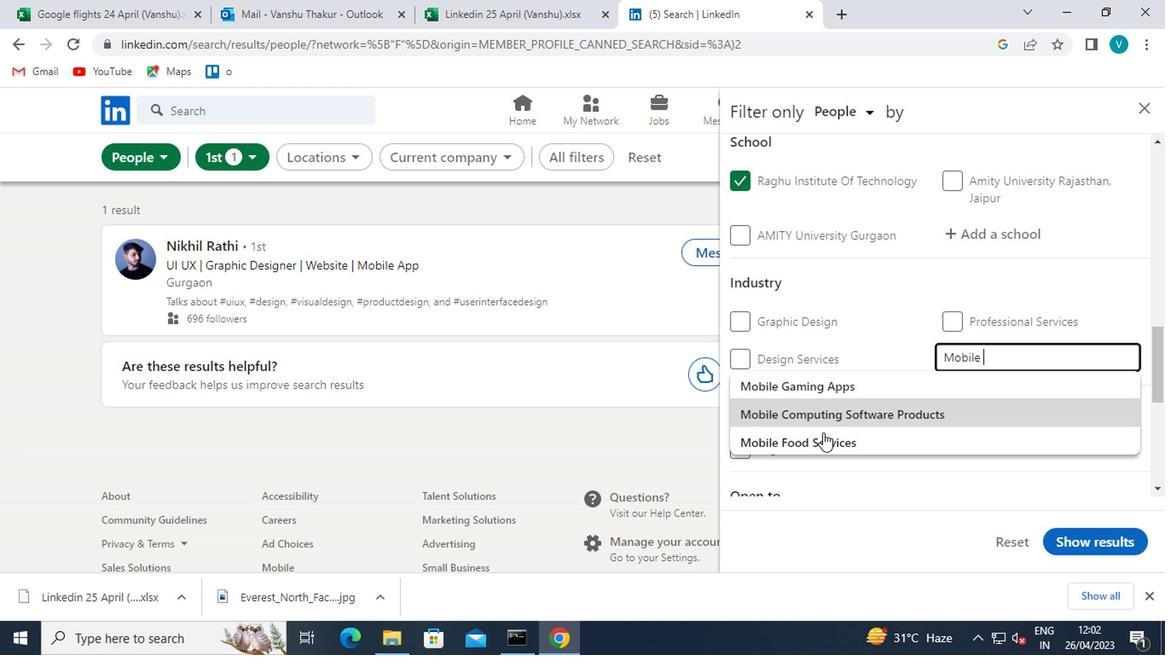 
Action: Mouse moved to (831, 437)
Screenshot: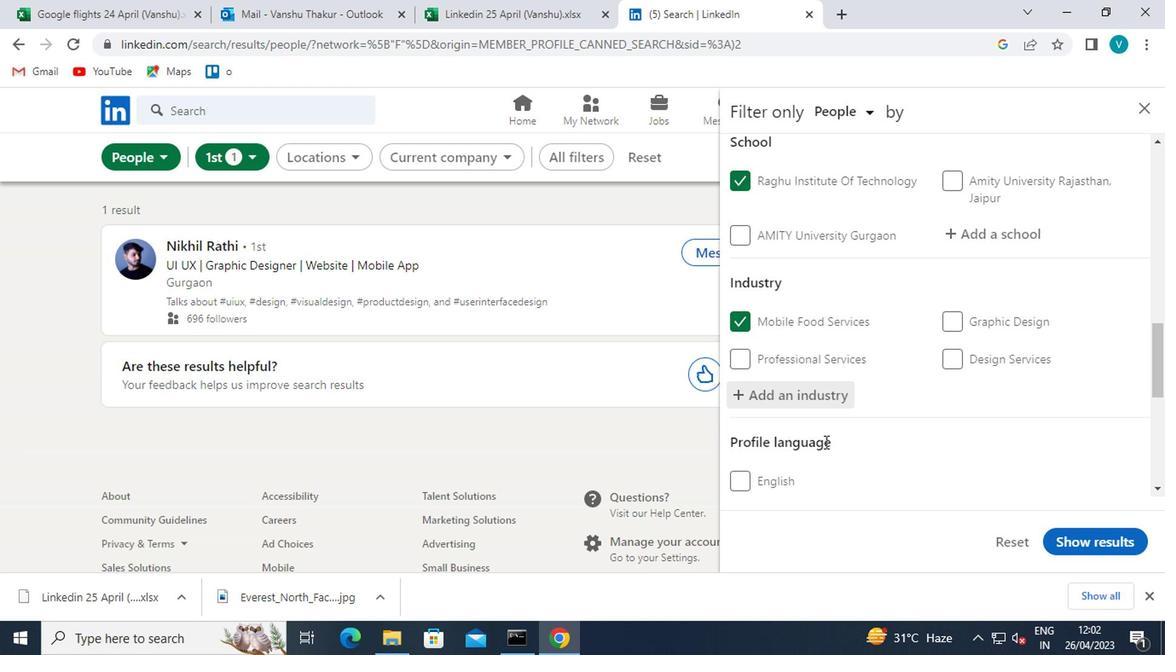 
Action: Mouse scrolled (831, 437) with delta (0, 0)
Screenshot: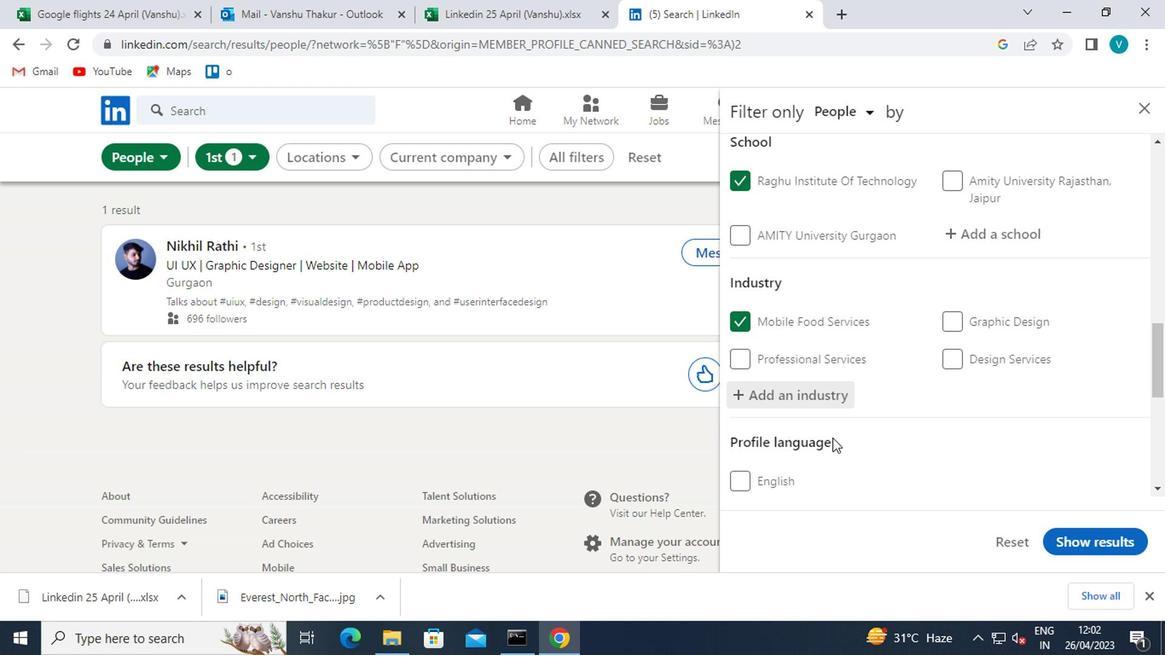 
Action: Mouse scrolled (831, 437) with delta (0, 0)
Screenshot: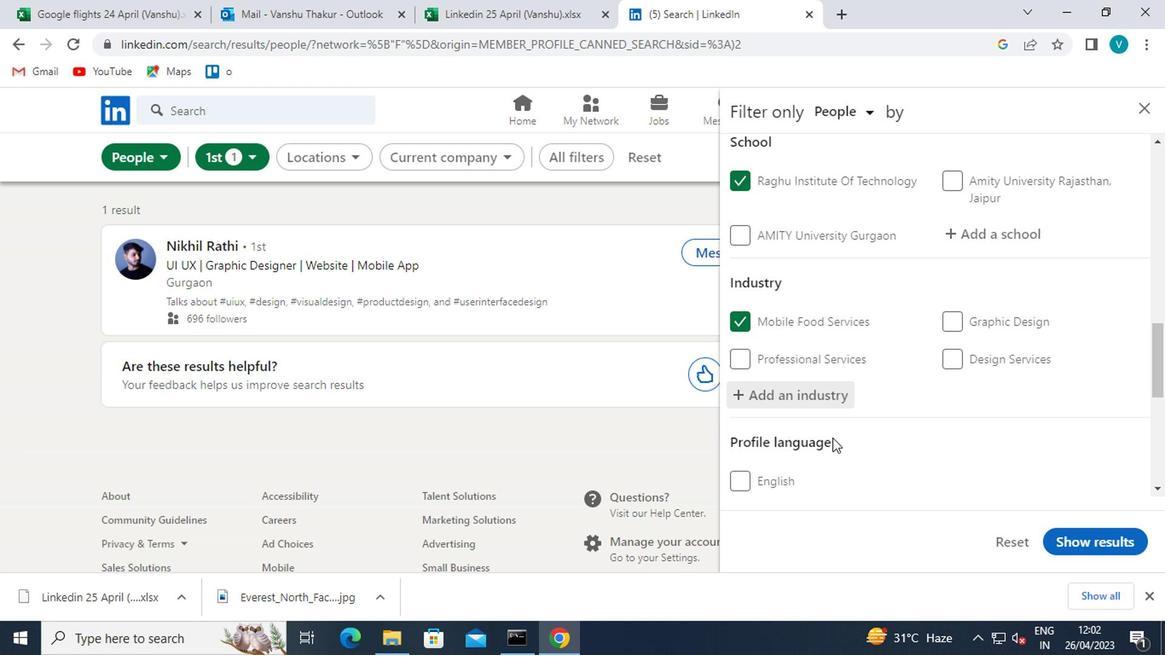 
Action: Mouse scrolled (831, 437) with delta (0, 0)
Screenshot: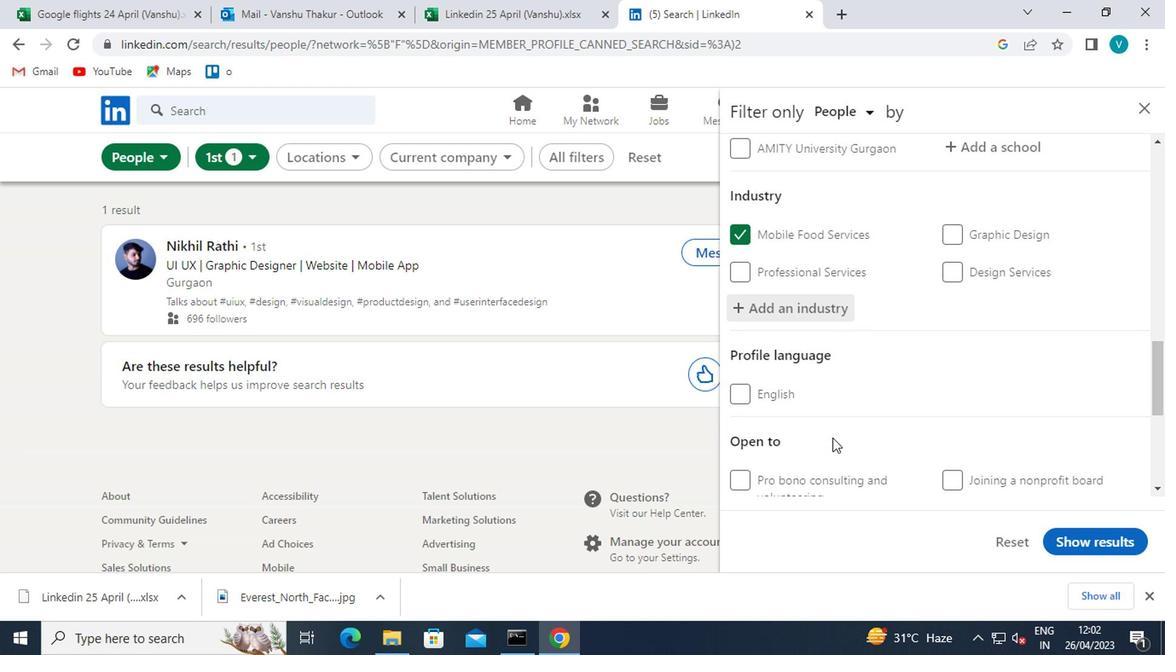 
Action: Mouse moved to (832, 418)
Screenshot: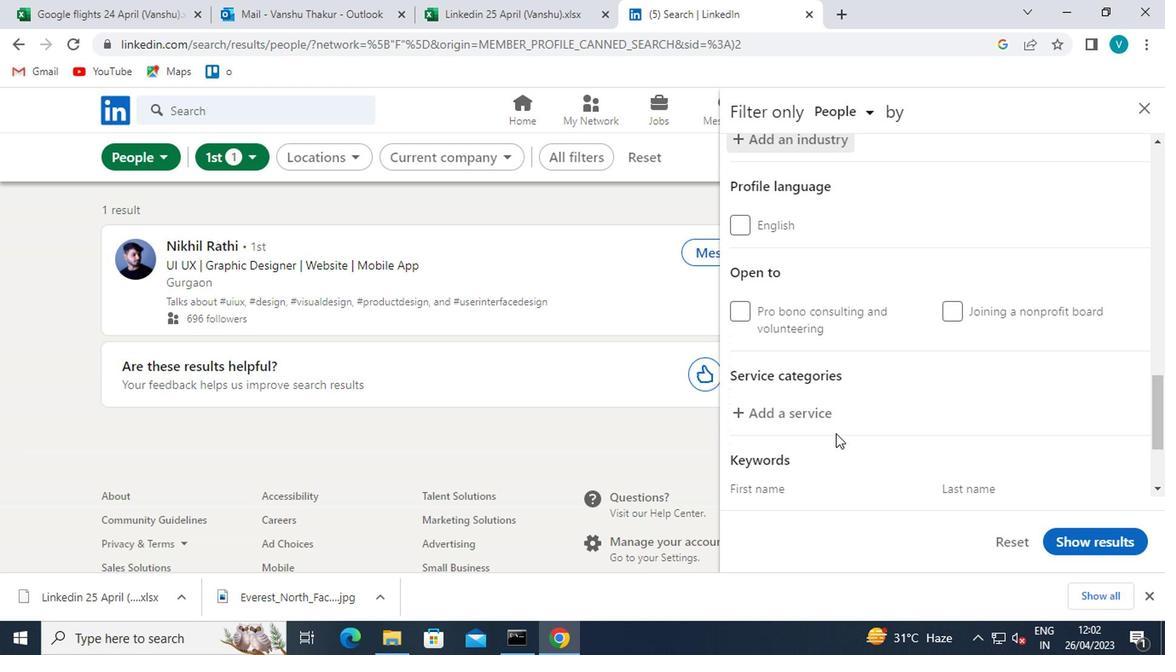 
Action: Mouse pressed left at (832, 418)
Screenshot: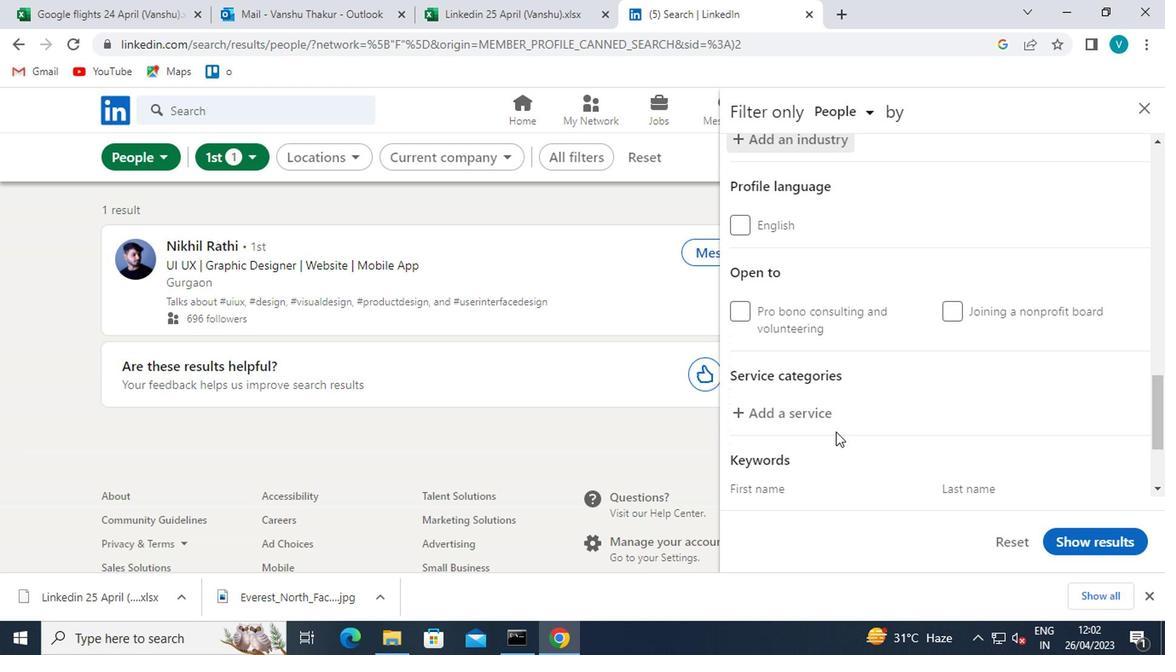 
Action: Mouse moved to (774, 381)
Screenshot: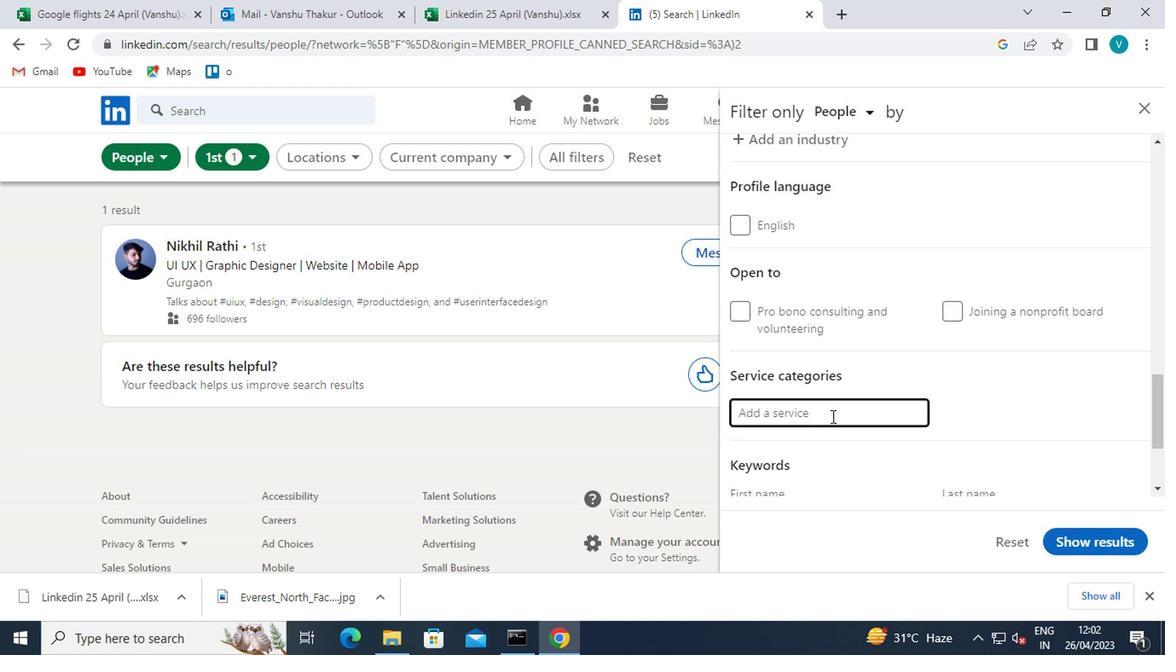 
Action: Key pressed <Key.shift>
Screenshot: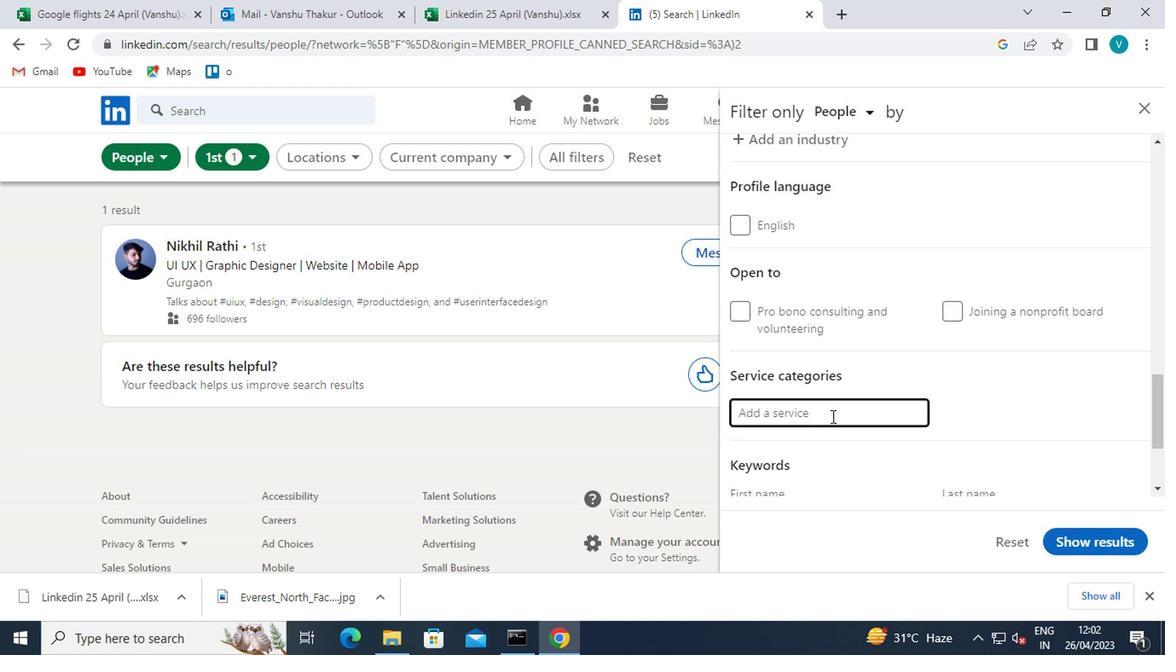
Action: Mouse moved to (738, 358)
Screenshot: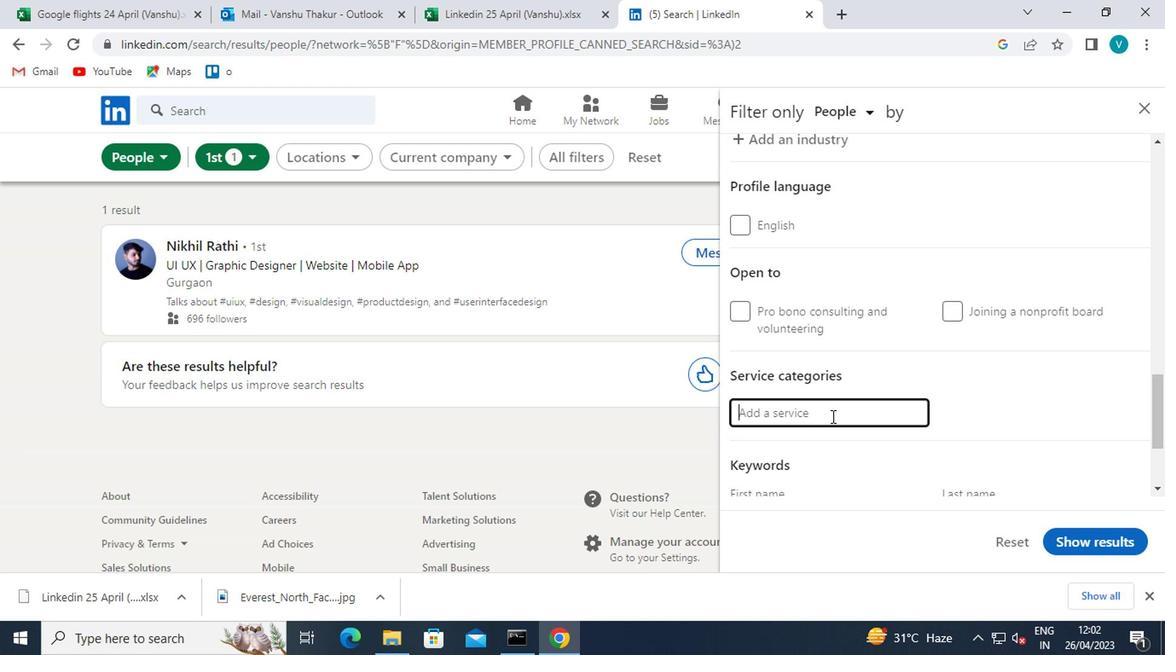 
Action: Key pressed LABOR
Screenshot: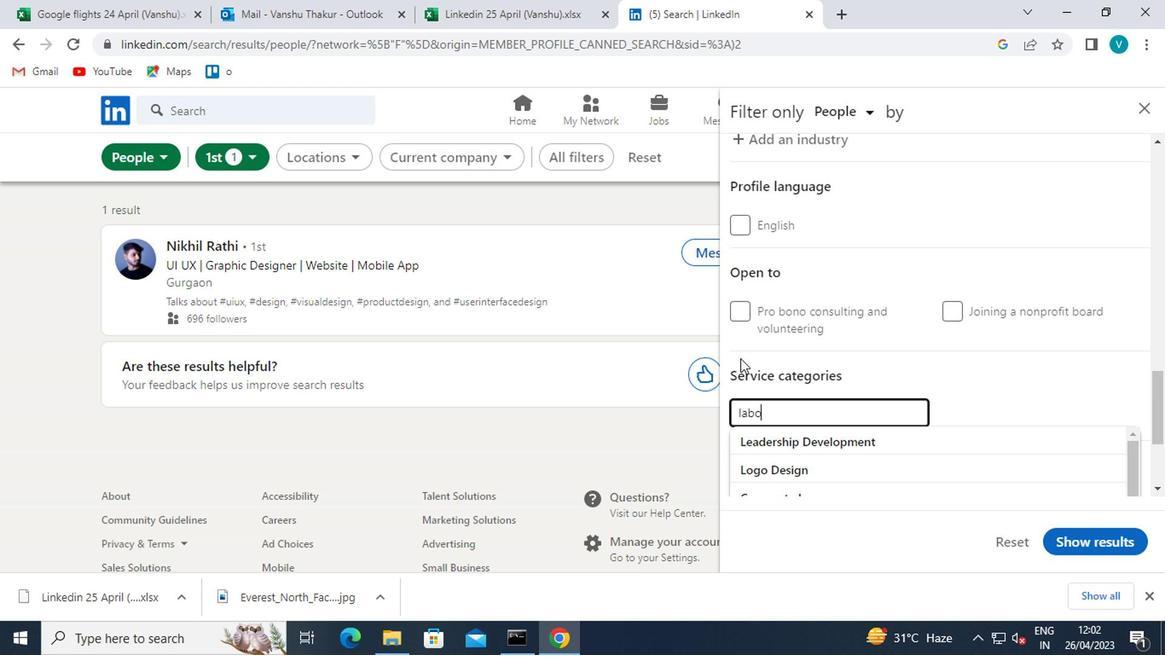 
Action: Mouse moved to (831, 443)
Screenshot: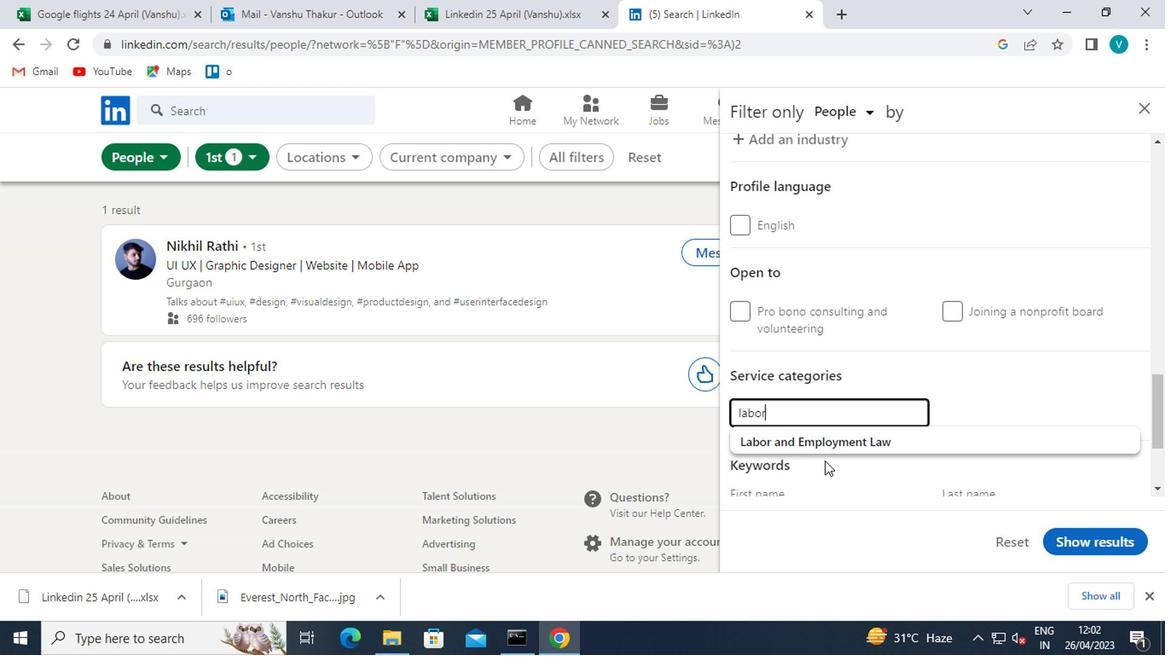 
Action: Mouse pressed left at (831, 443)
Screenshot: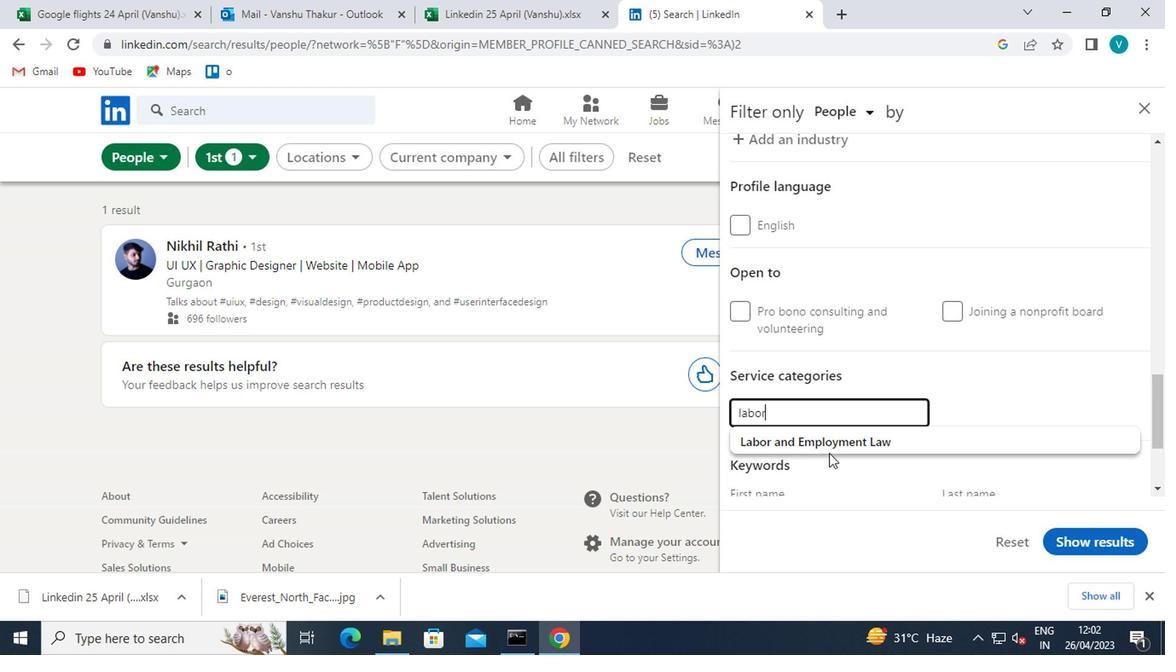 
Action: Mouse moved to (832, 443)
Screenshot: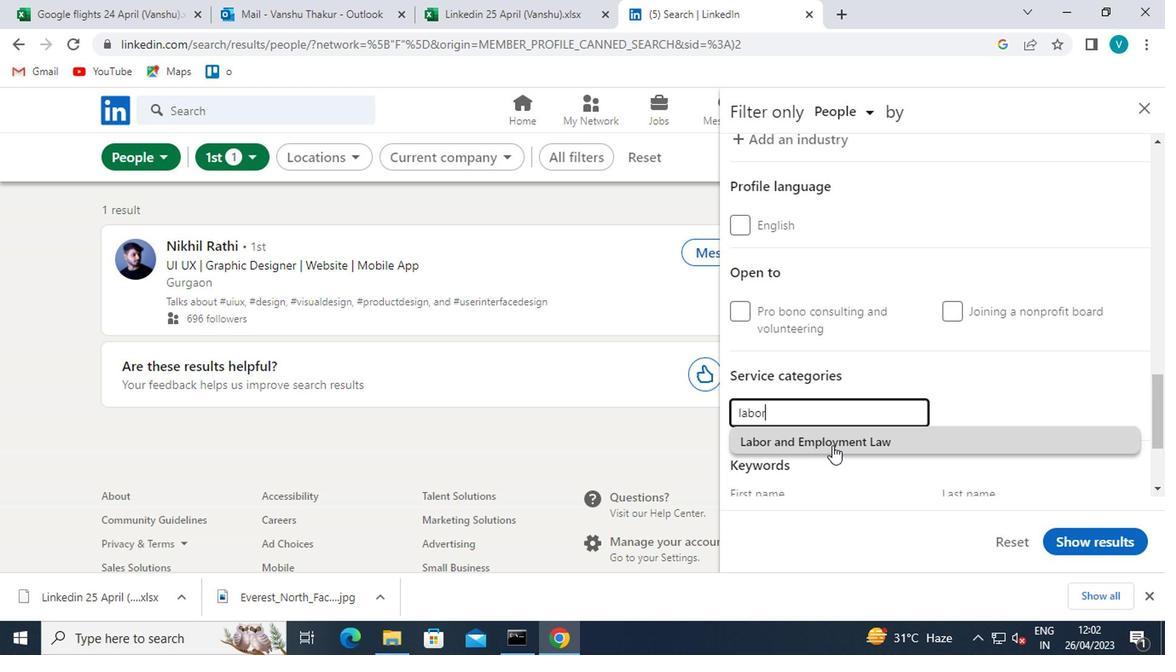 
Action: Mouse scrolled (832, 441) with delta (0, -1)
Screenshot: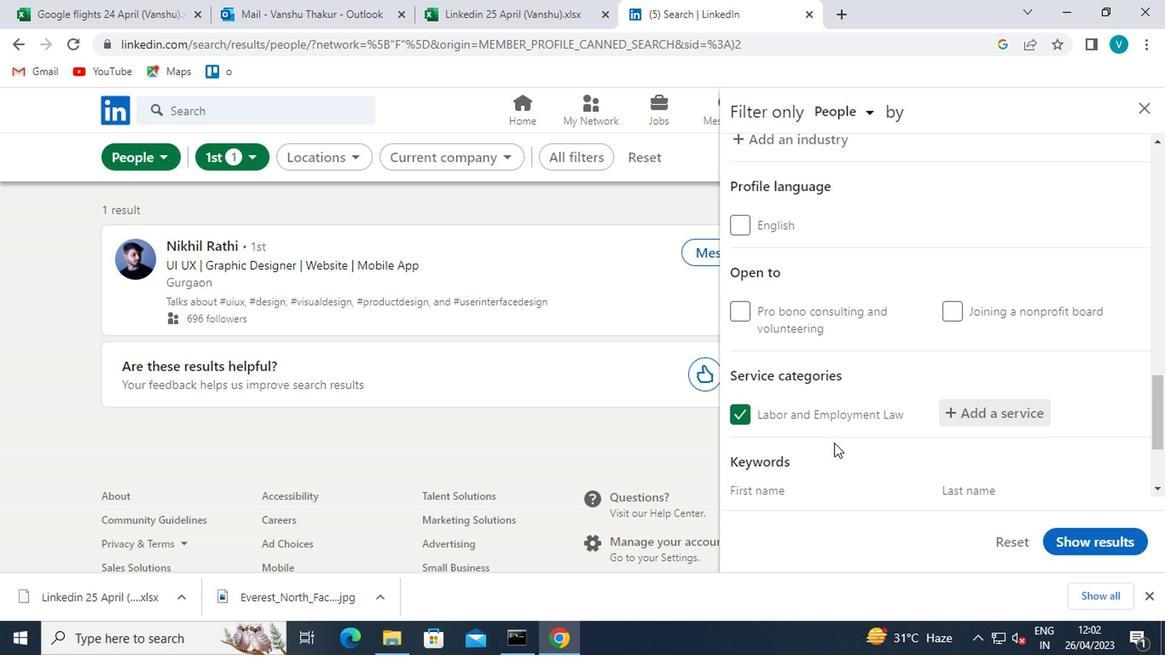 
Action: Mouse scrolled (832, 441) with delta (0, -1)
Screenshot: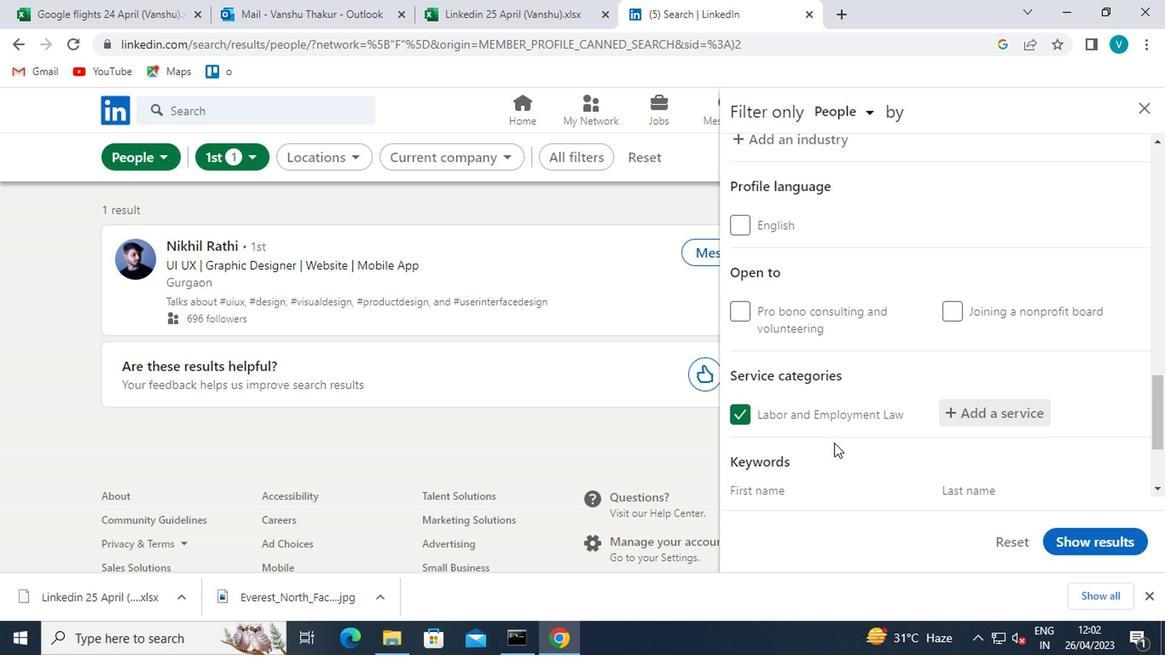 
Action: Mouse moved to (842, 428)
Screenshot: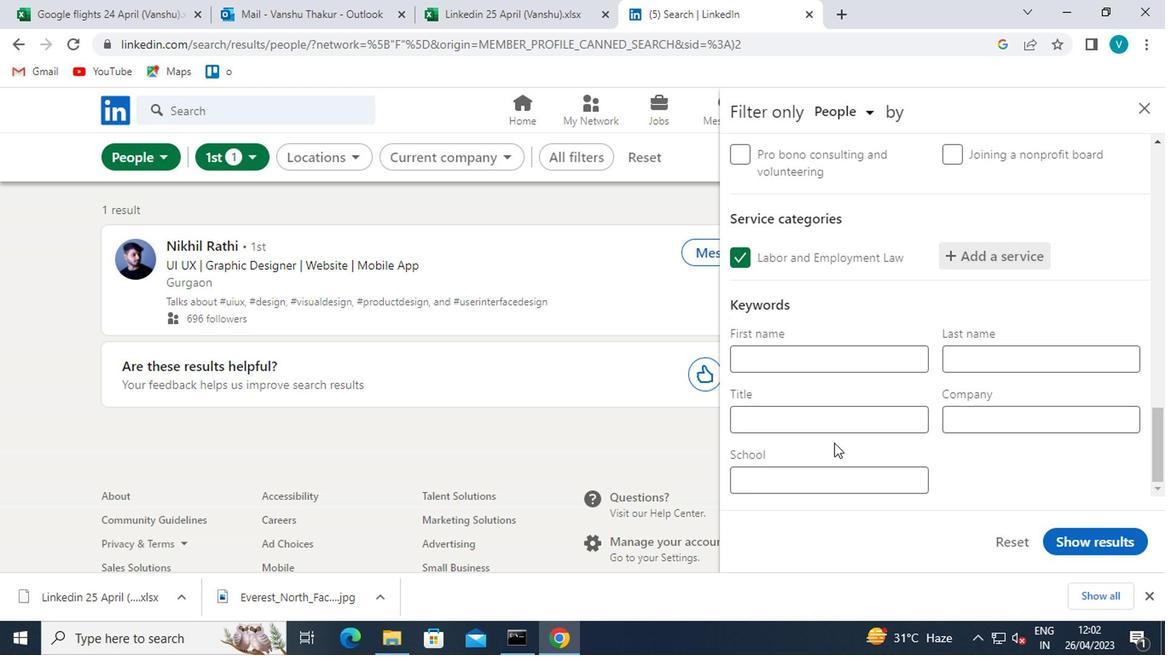 
Action: Mouse pressed left at (842, 428)
Screenshot: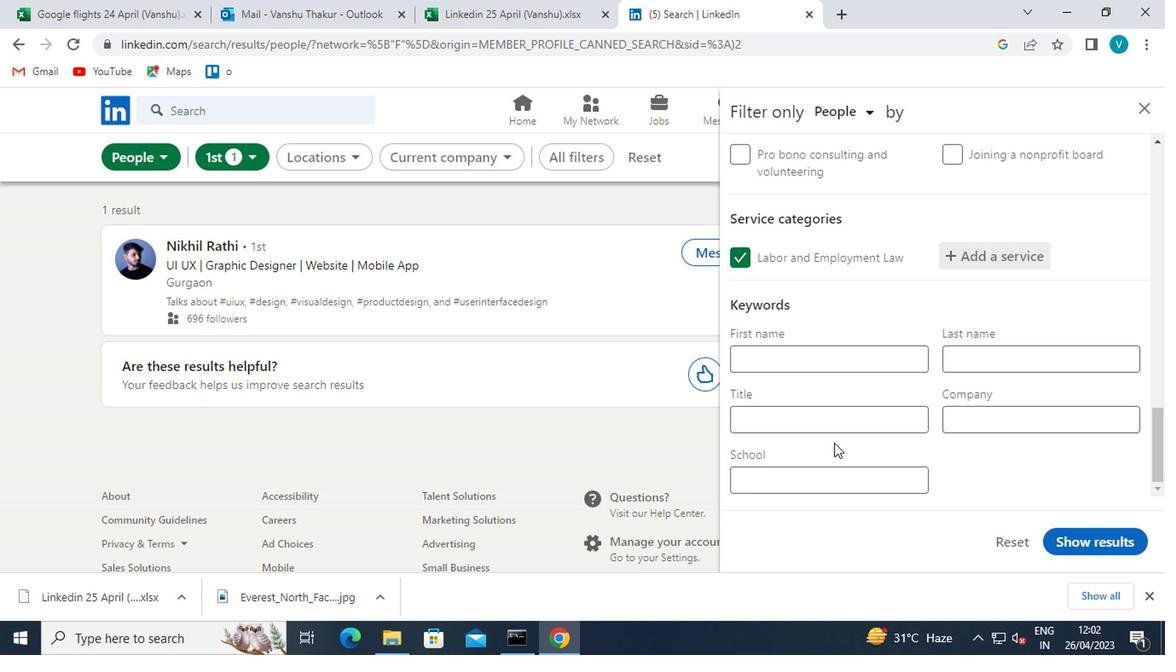 
Action: Key pressed <Key.shift>MEALS<Key.space>ON<Key.space><Key.shift>WHEELS<Key.space><Key.shift>DRIVER
Screenshot: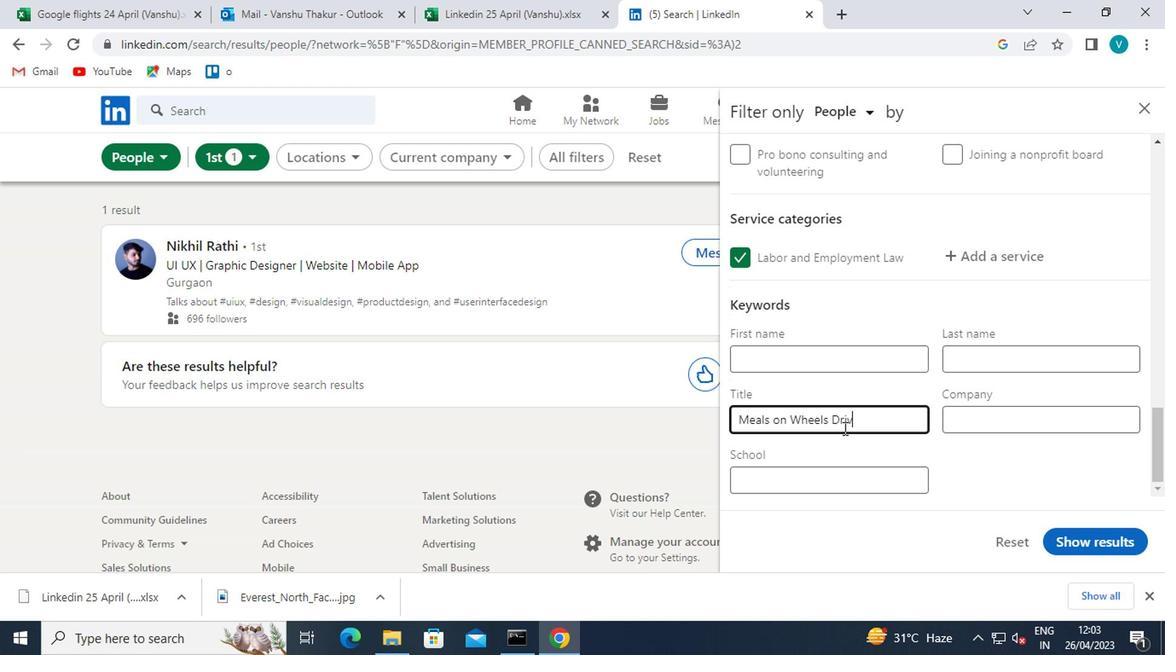 
Action: Mouse moved to (1089, 542)
Screenshot: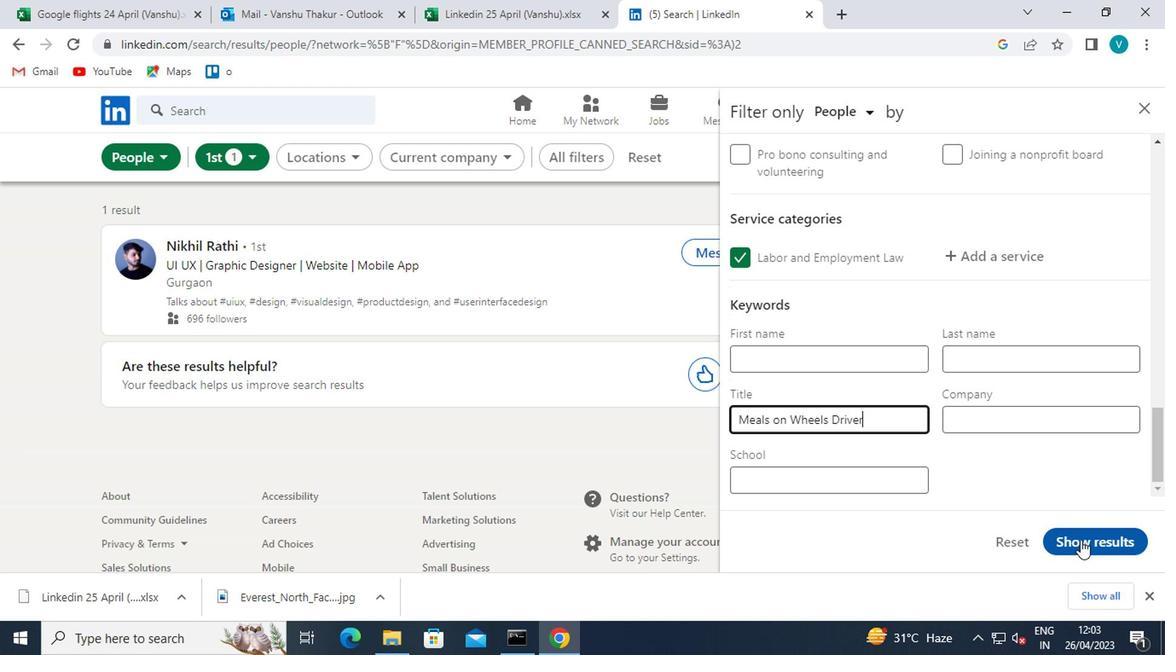 
Action: Mouse pressed left at (1089, 542)
Screenshot: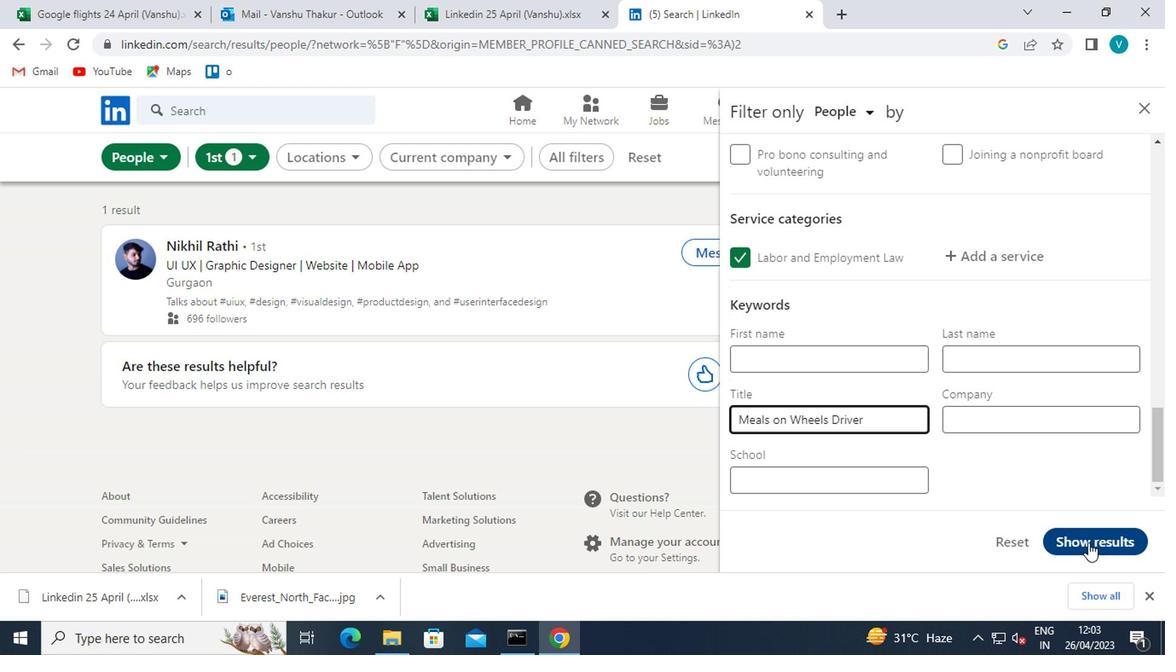 
Action: Mouse moved to (876, 423)
Screenshot: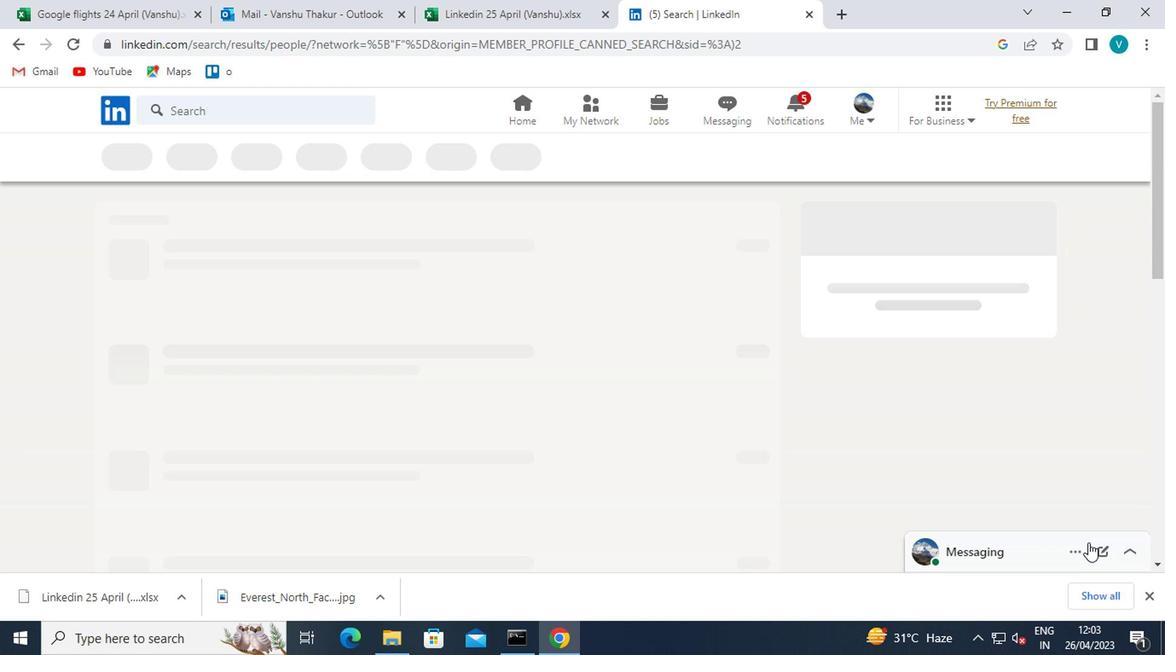 
